 Task: Find connections with filter location Greven with filter topic #Storytellingwith filter profile language French with filter current company Merkle Sokrati with filter school Rajiv Gandhi College of Engineering and Technology with filter industry Oil and Gas with filter service category Life Insurance with filter keywords title Chief Executive Officer
Action: Mouse moved to (496, 68)
Screenshot: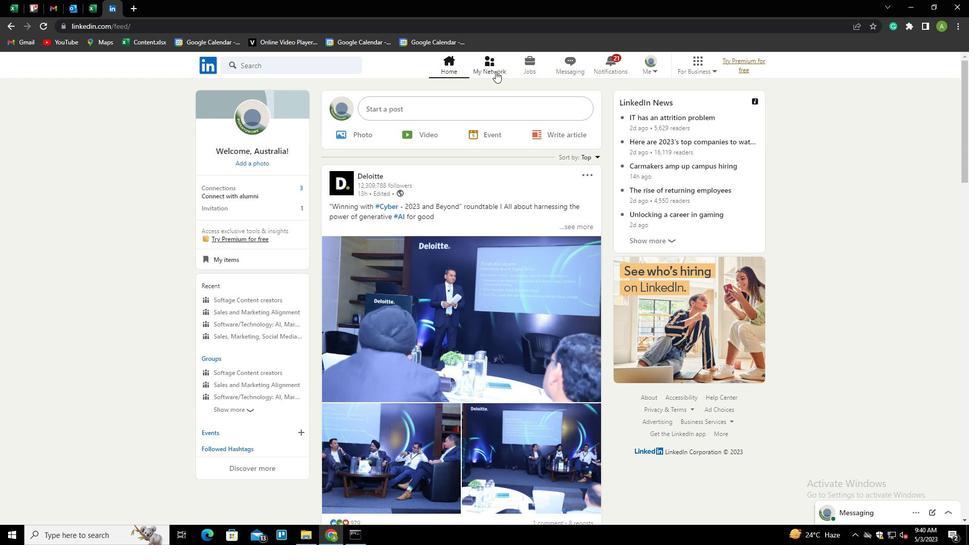 
Action: Mouse pressed left at (496, 68)
Screenshot: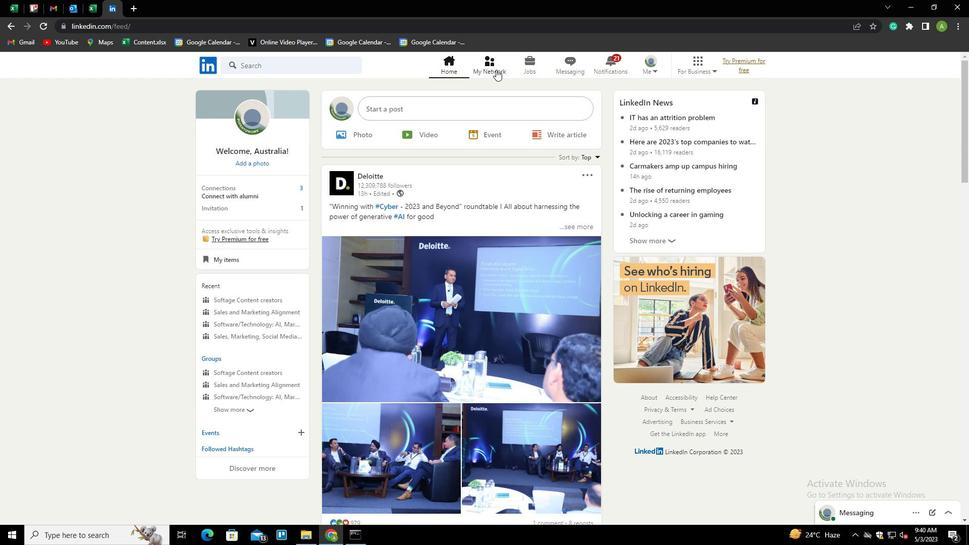 
Action: Mouse moved to (257, 121)
Screenshot: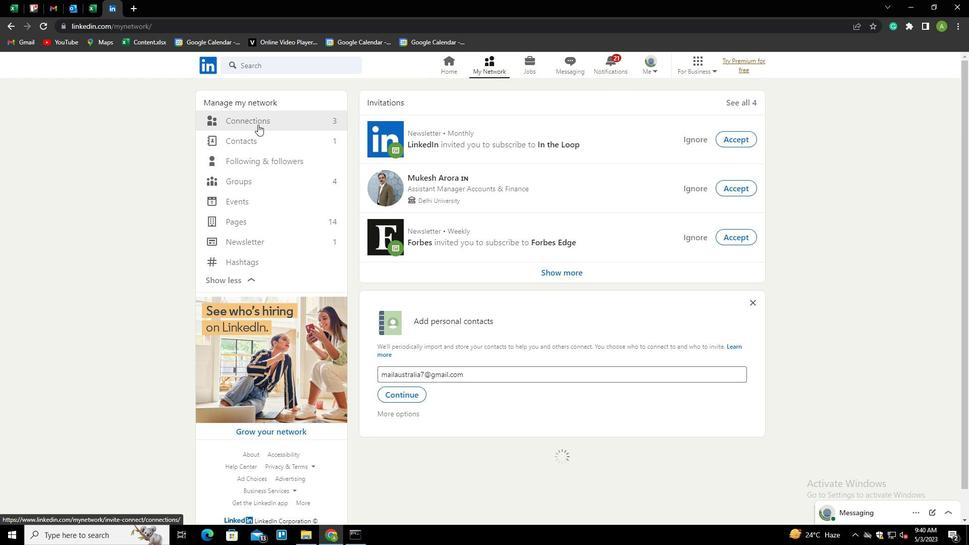 
Action: Mouse pressed left at (257, 121)
Screenshot: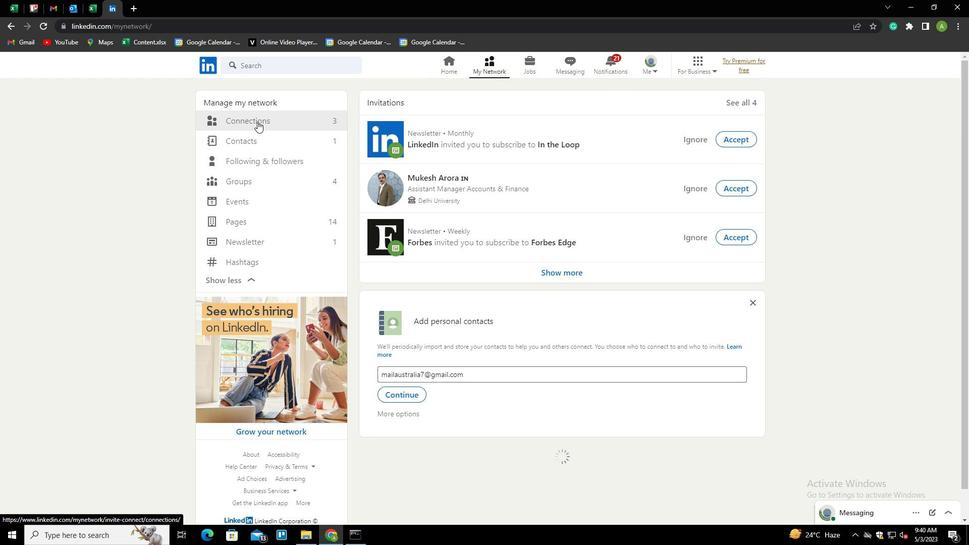 
Action: Mouse moved to (541, 118)
Screenshot: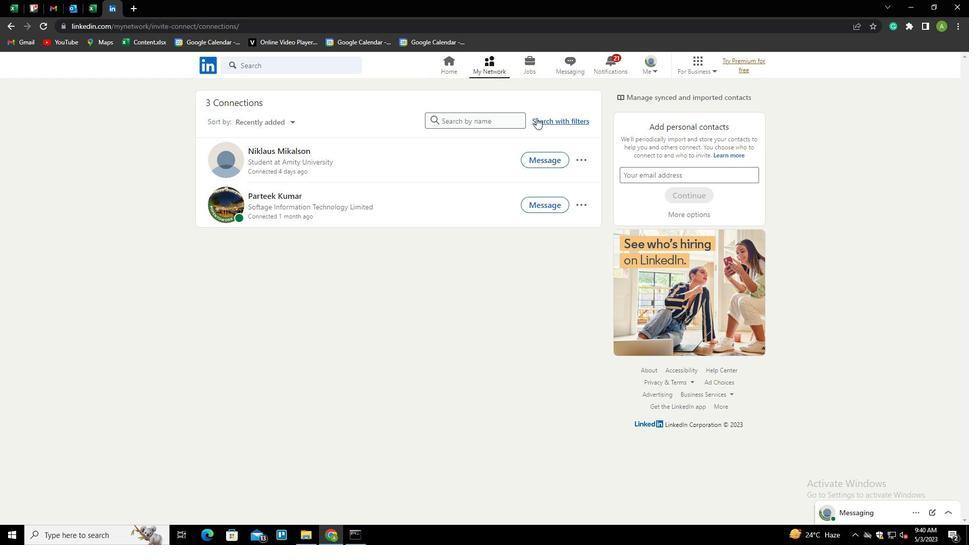 
Action: Mouse pressed left at (541, 118)
Screenshot: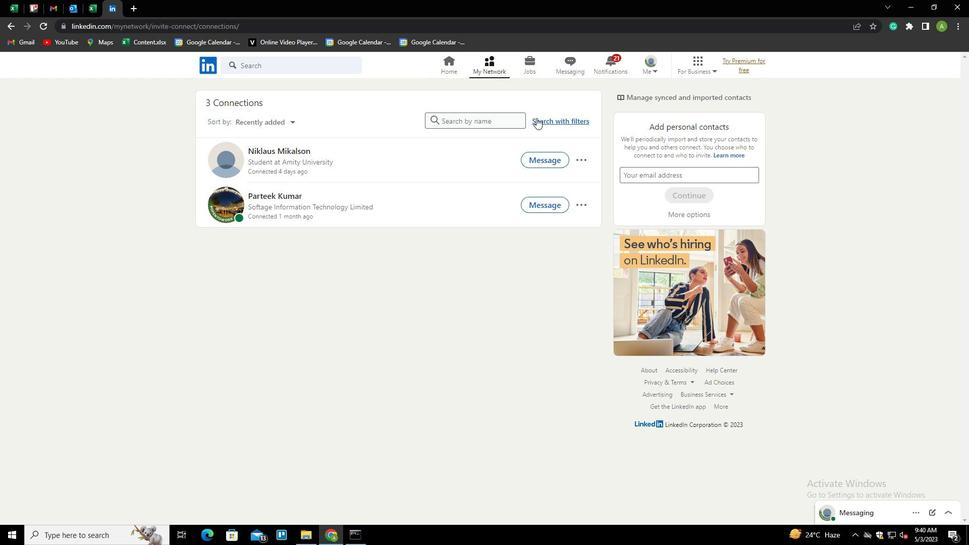 
Action: Mouse moved to (507, 90)
Screenshot: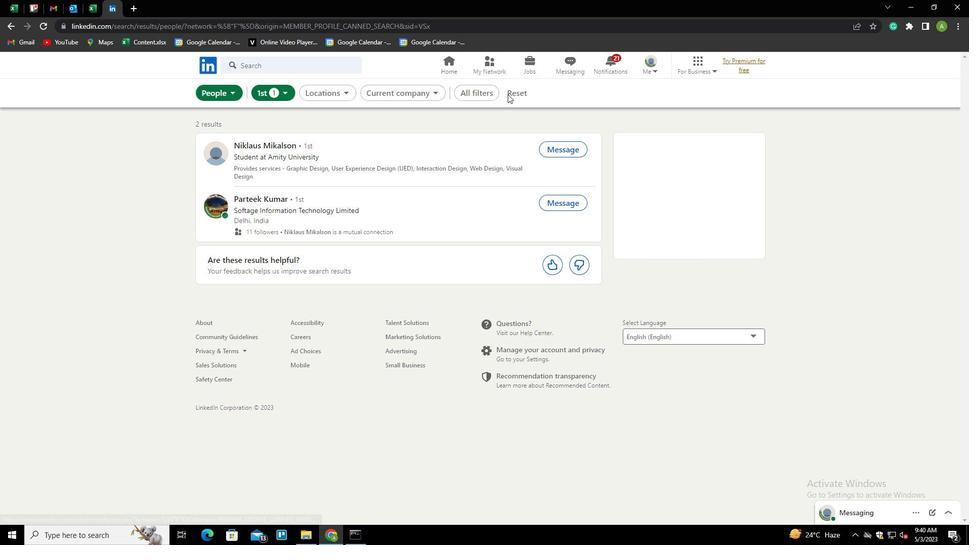 
Action: Mouse pressed left at (507, 90)
Screenshot: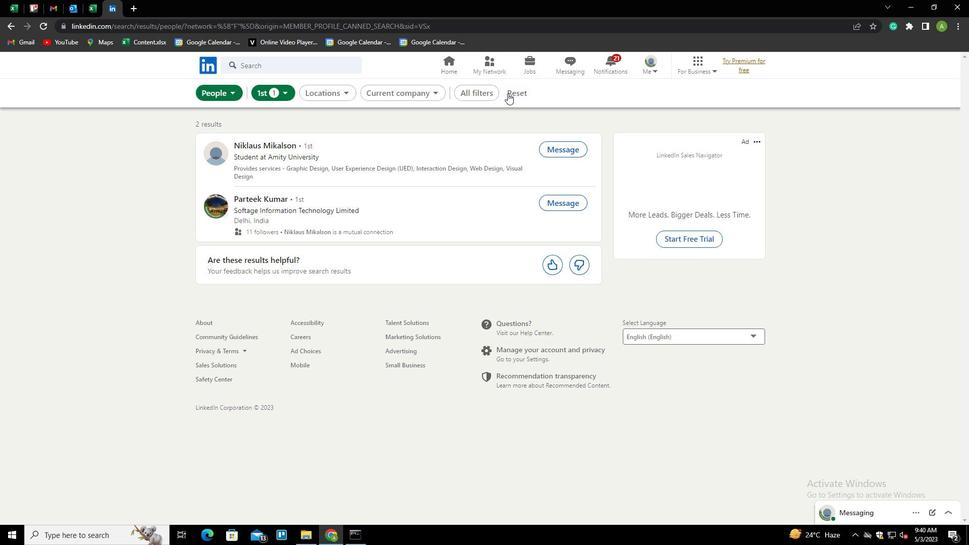 
Action: Mouse moved to (497, 91)
Screenshot: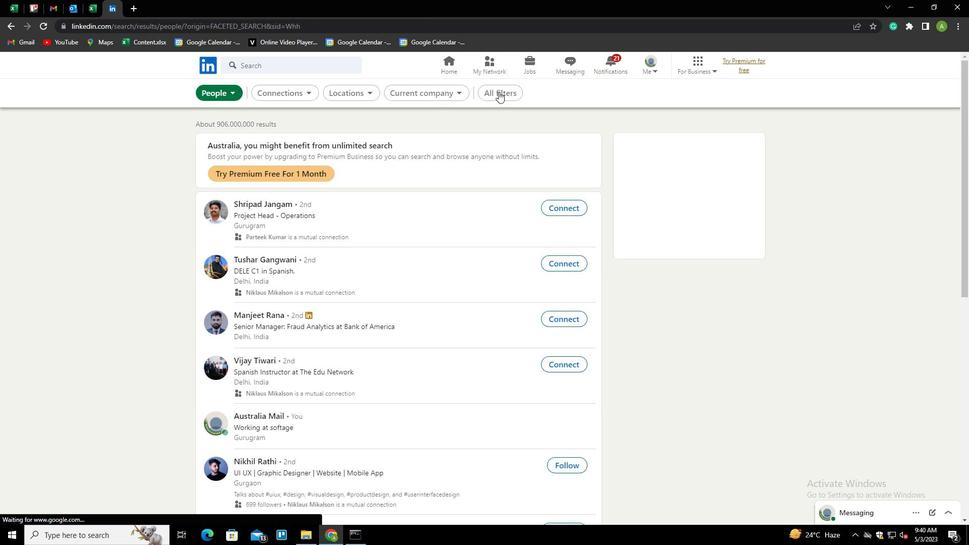 
Action: Mouse pressed left at (497, 91)
Screenshot: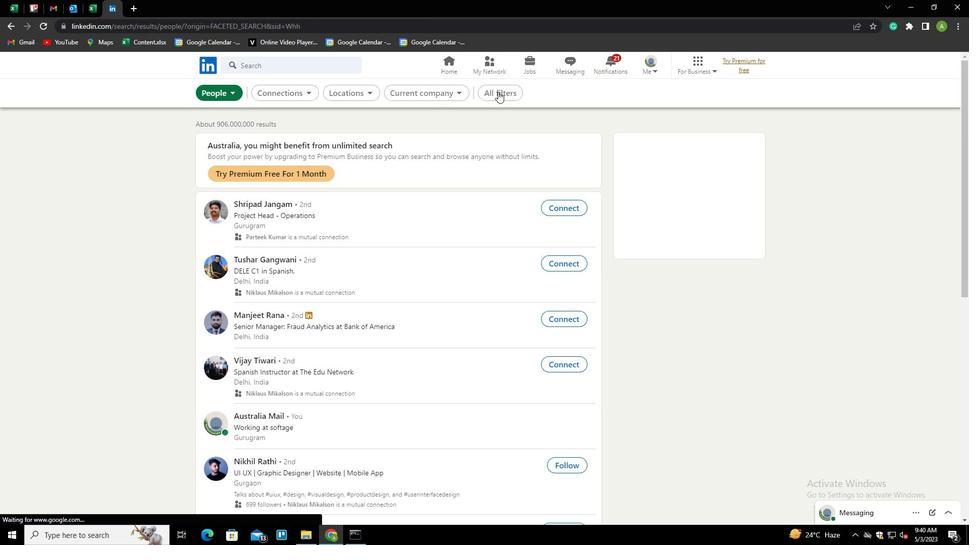 
Action: Mouse moved to (795, 312)
Screenshot: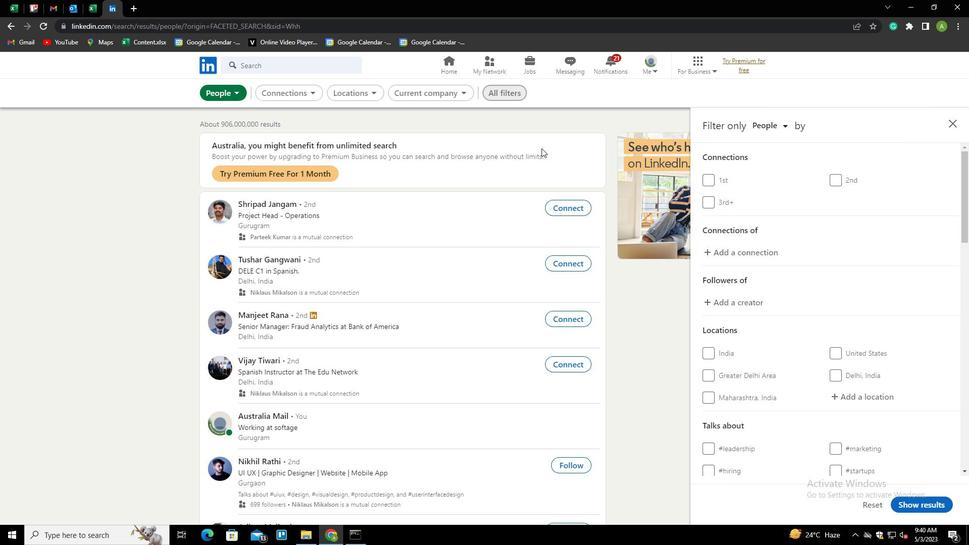
Action: Mouse scrolled (795, 312) with delta (0, 0)
Screenshot: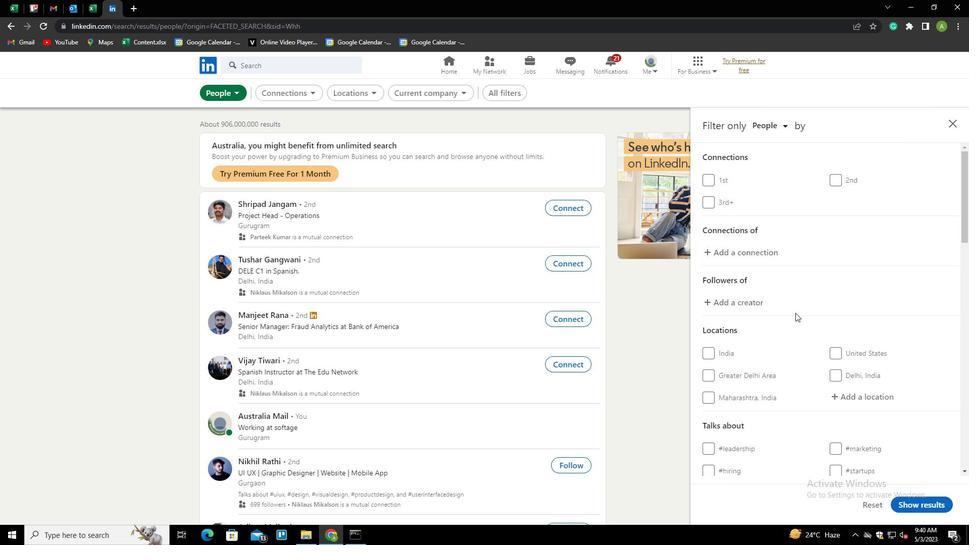 
Action: Mouse scrolled (795, 312) with delta (0, 0)
Screenshot: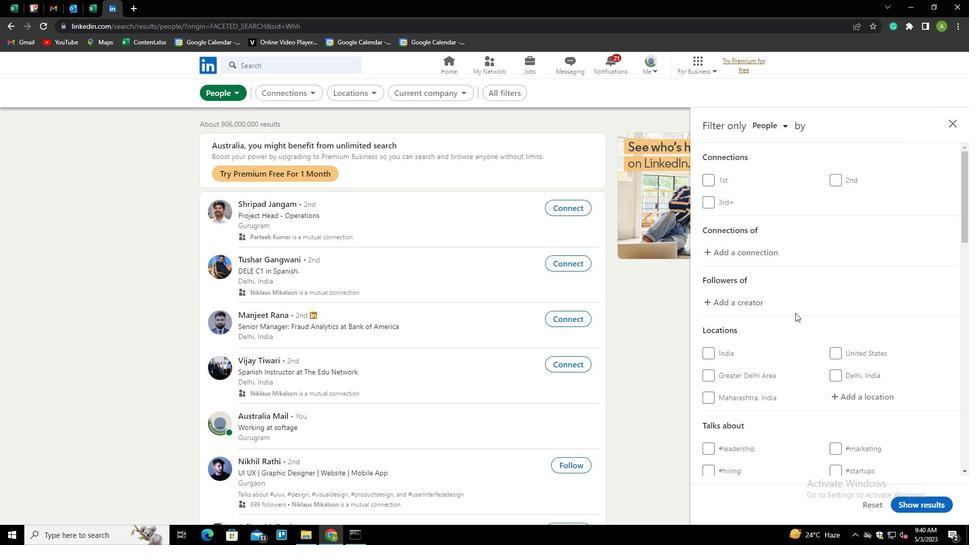 
Action: Mouse moved to (866, 297)
Screenshot: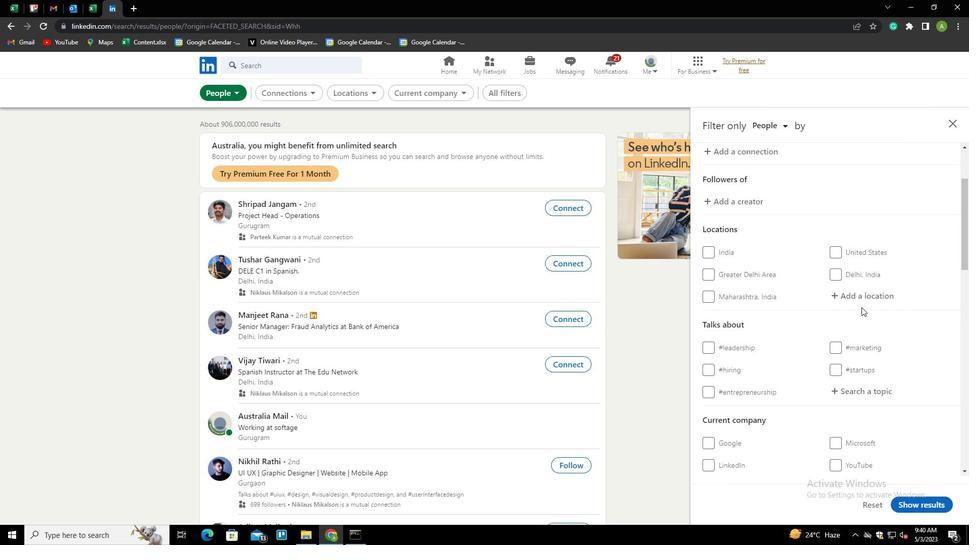 
Action: Mouse pressed left at (866, 297)
Screenshot: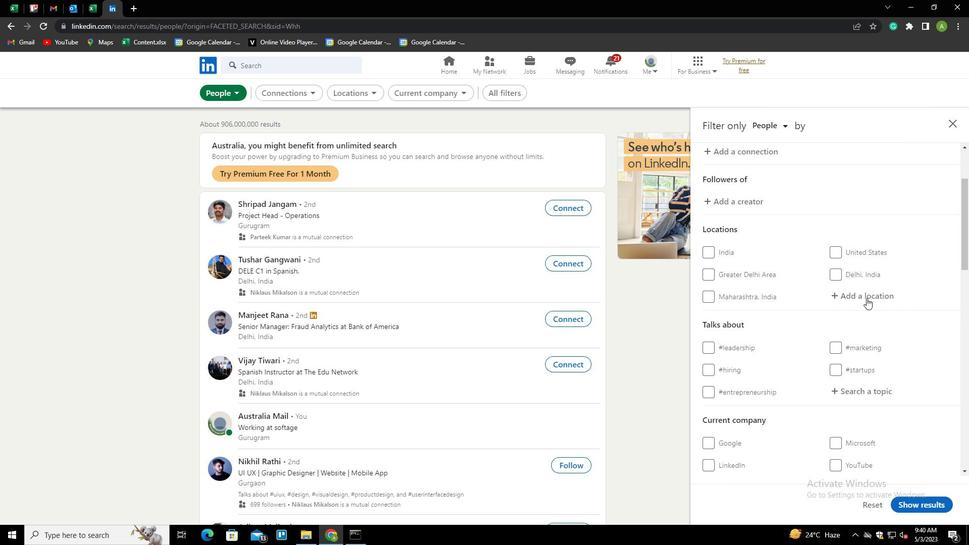 
Action: Key pressed <Key.shift><Key.shift><Key.shift><Key.shift><Key.shift><Key.shift><Key.shift><Key.shift><Key.shift><Key.shift><Key.shift><Key.shift><Key.shift><Key.shift><Key.shift><Key.shift><Key.shift><Key.shift><Key.shift><Key.shift><Key.shift>GREVEN<Key.down><Key.enter>
Screenshot: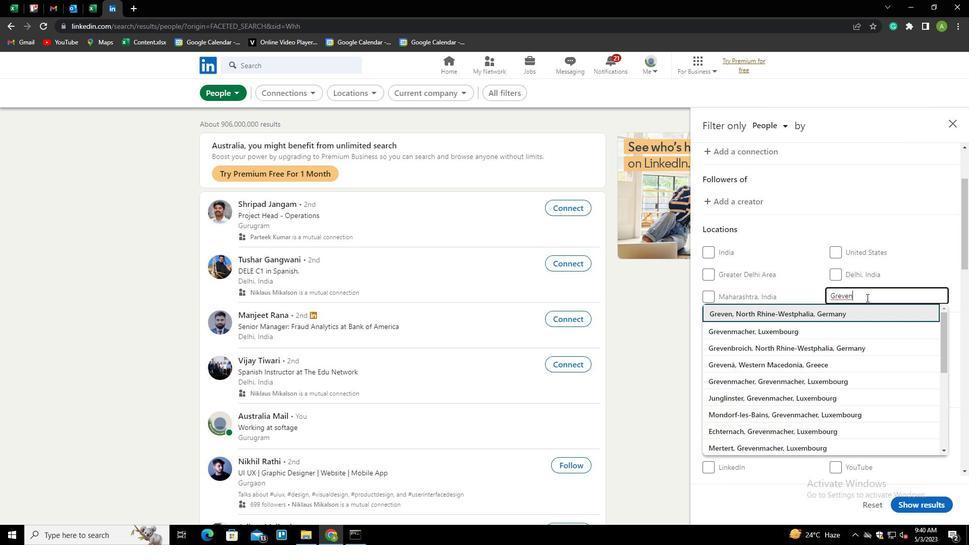 
Action: Mouse scrolled (866, 297) with delta (0, 0)
Screenshot: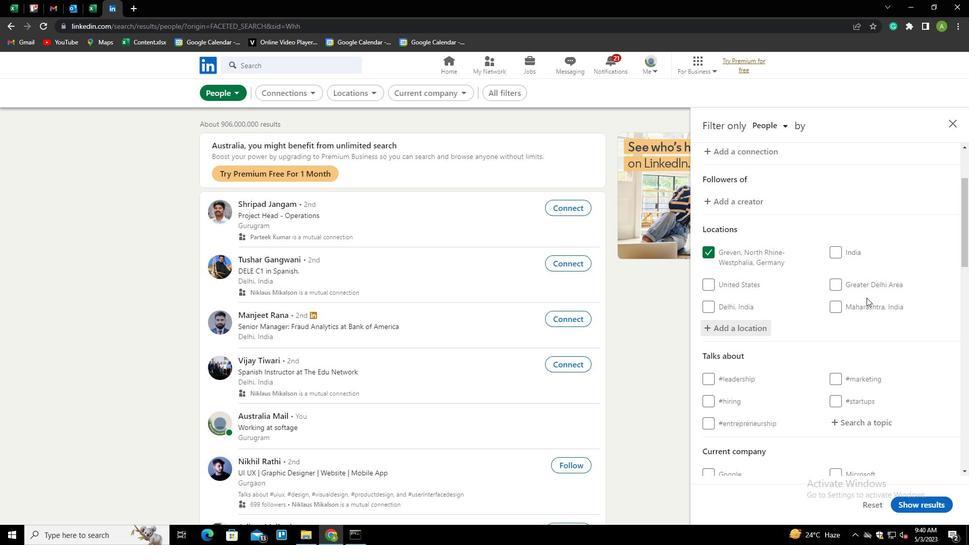 
Action: Mouse scrolled (866, 297) with delta (0, 0)
Screenshot: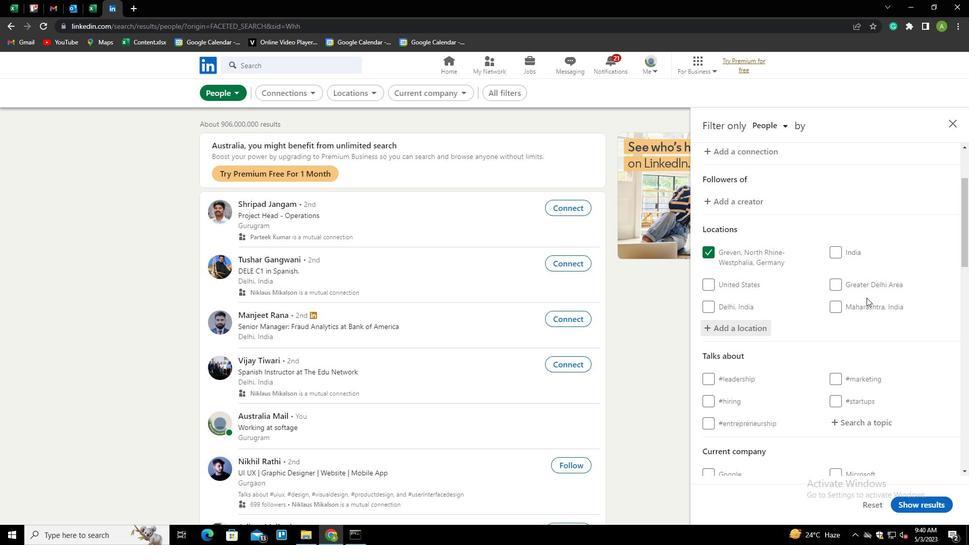 
Action: Mouse scrolled (866, 297) with delta (0, 0)
Screenshot: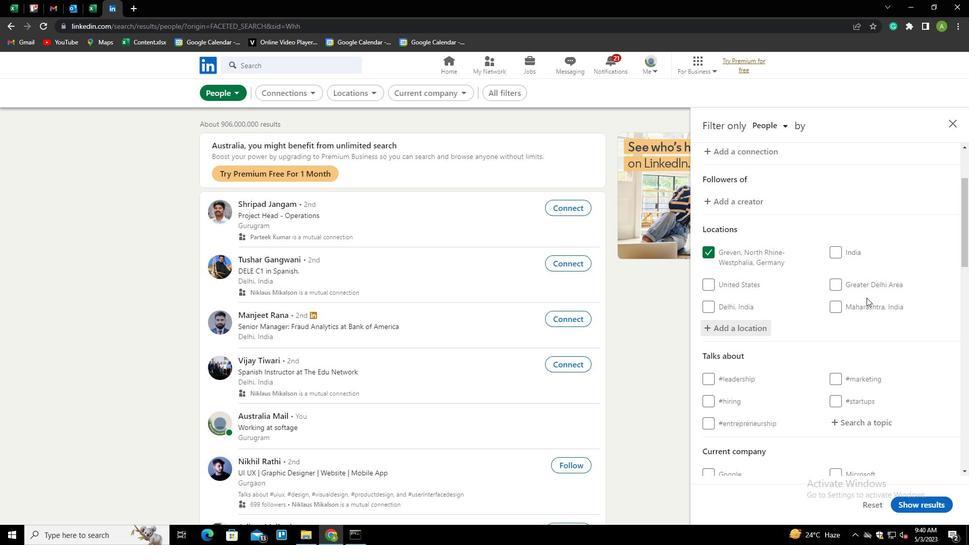 
Action: Mouse moved to (858, 269)
Screenshot: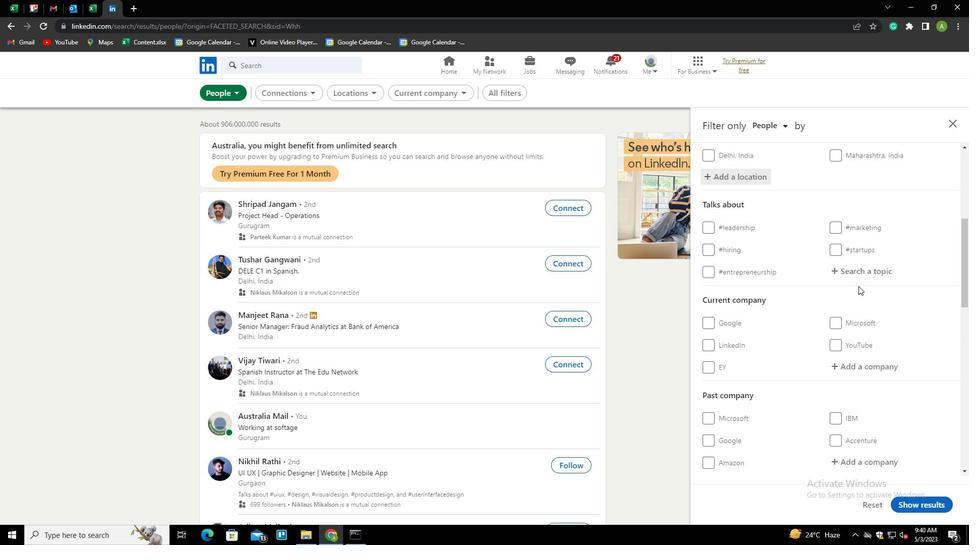 
Action: Mouse pressed left at (858, 269)
Screenshot: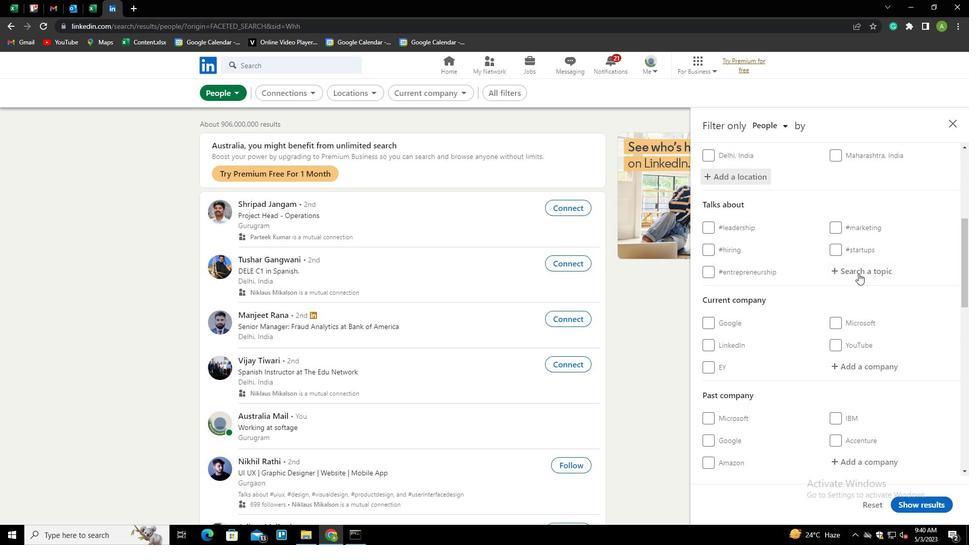 
Action: Mouse moved to (855, 269)
Screenshot: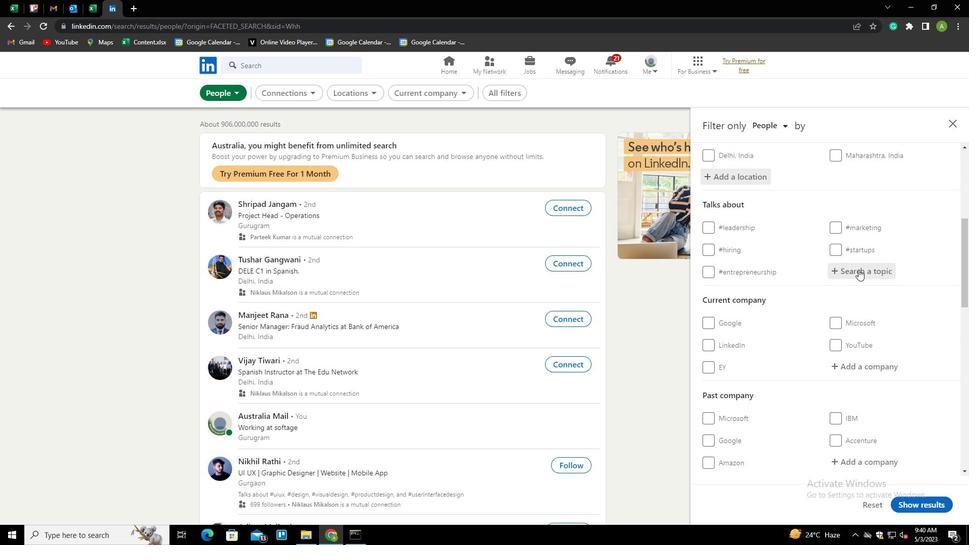 
Action: Key pressed STORYTELLING<Key.down><Key.enter>
Screenshot: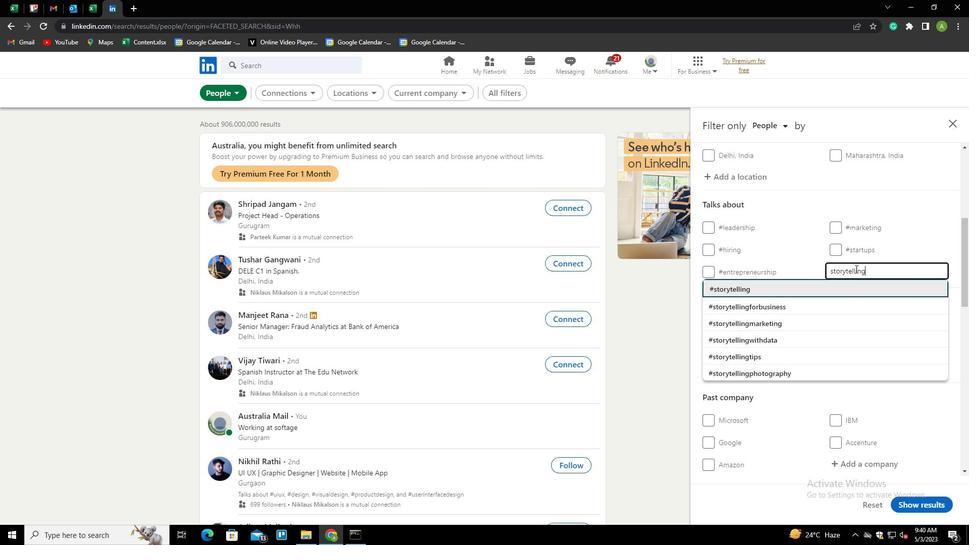 
Action: Mouse scrolled (855, 268) with delta (0, 0)
Screenshot: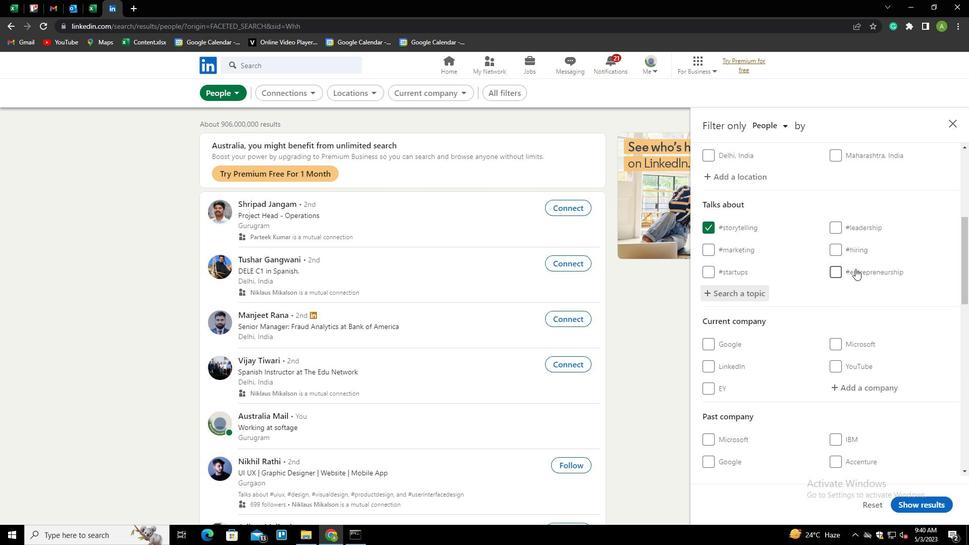 
Action: Mouse scrolled (855, 268) with delta (0, 0)
Screenshot: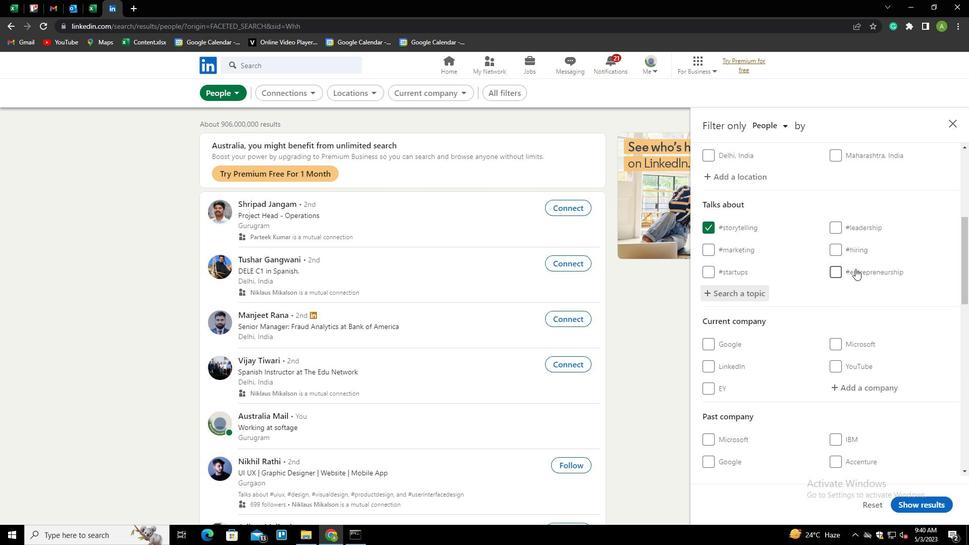 
Action: Mouse scrolled (855, 268) with delta (0, 0)
Screenshot: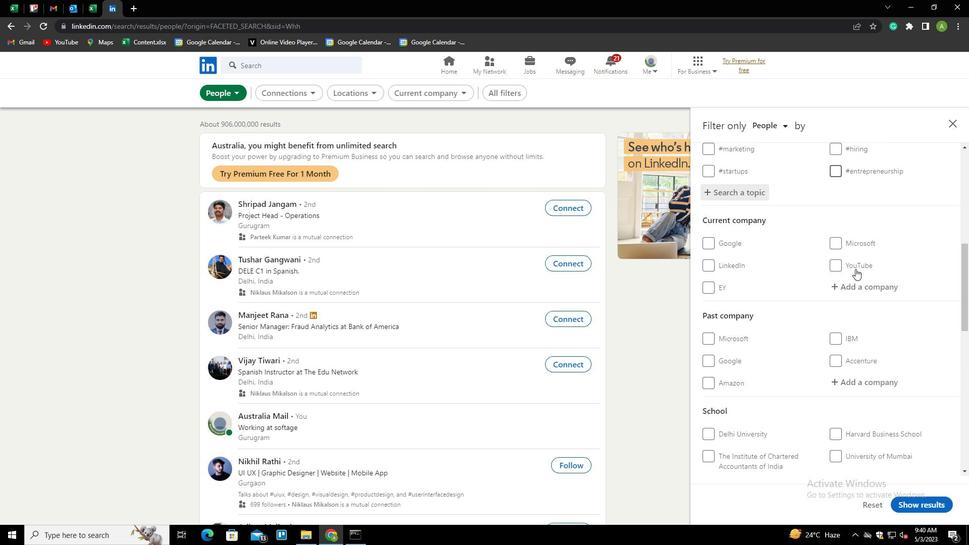 
Action: Mouse moved to (857, 264)
Screenshot: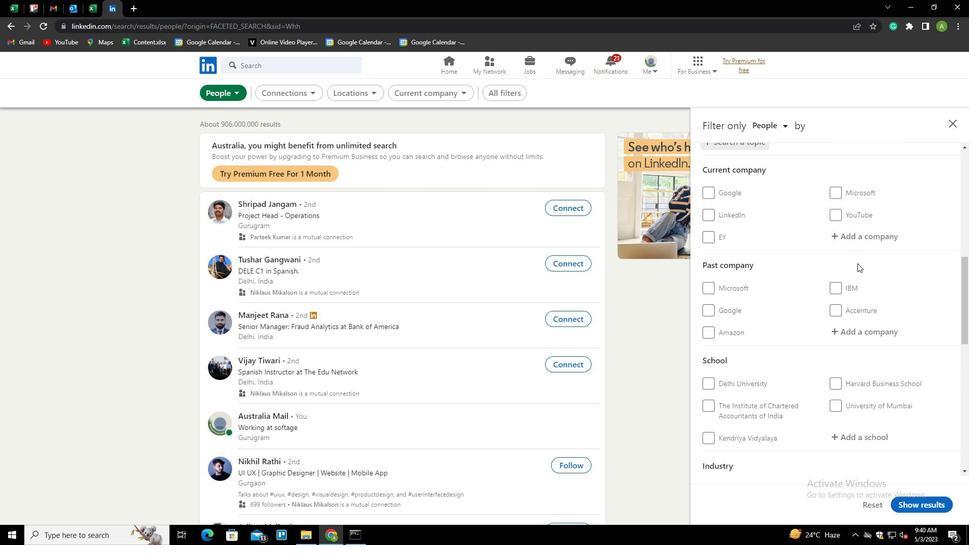 
Action: Mouse scrolled (857, 263) with delta (0, 0)
Screenshot: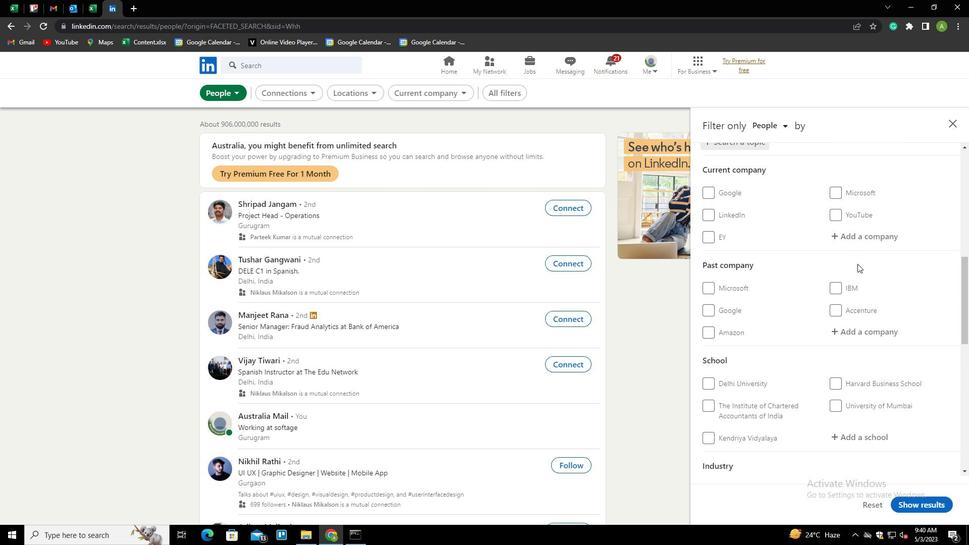 
Action: Mouse scrolled (857, 263) with delta (0, 0)
Screenshot: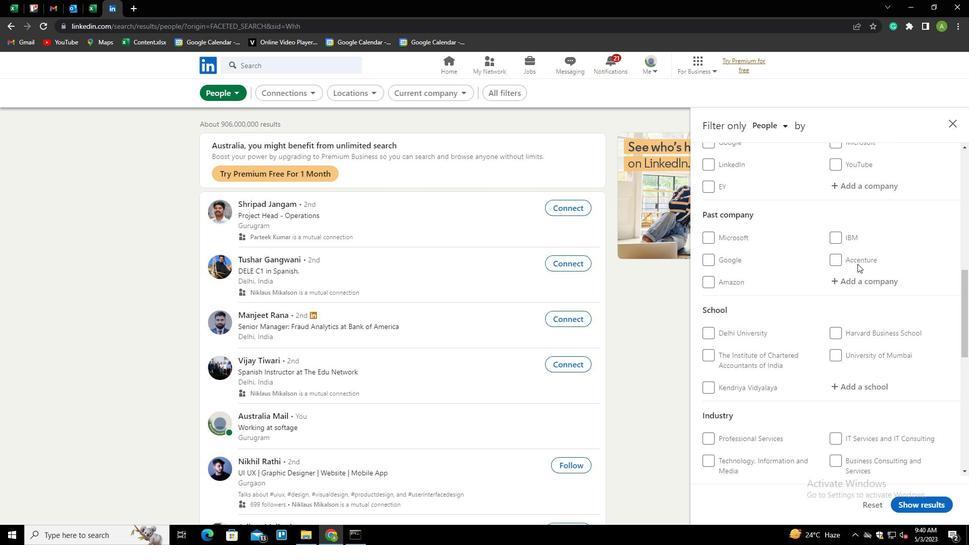 
Action: Mouse scrolled (857, 263) with delta (0, 0)
Screenshot: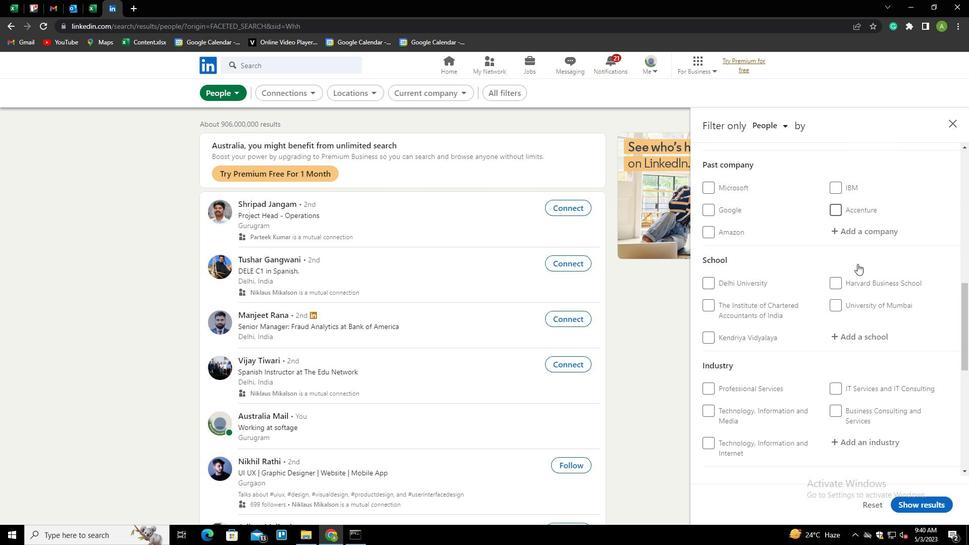 
Action: Mouse scrolled (857, 263) with delta (0, 0)
Screenshot: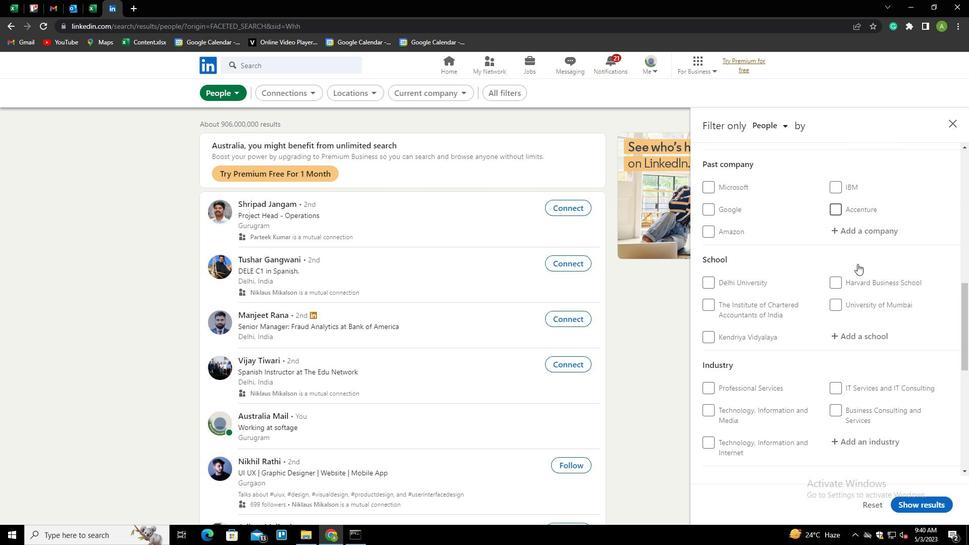 
Action: Mouse scrolled (857, 263) with delta (0, 0)
Screenshot: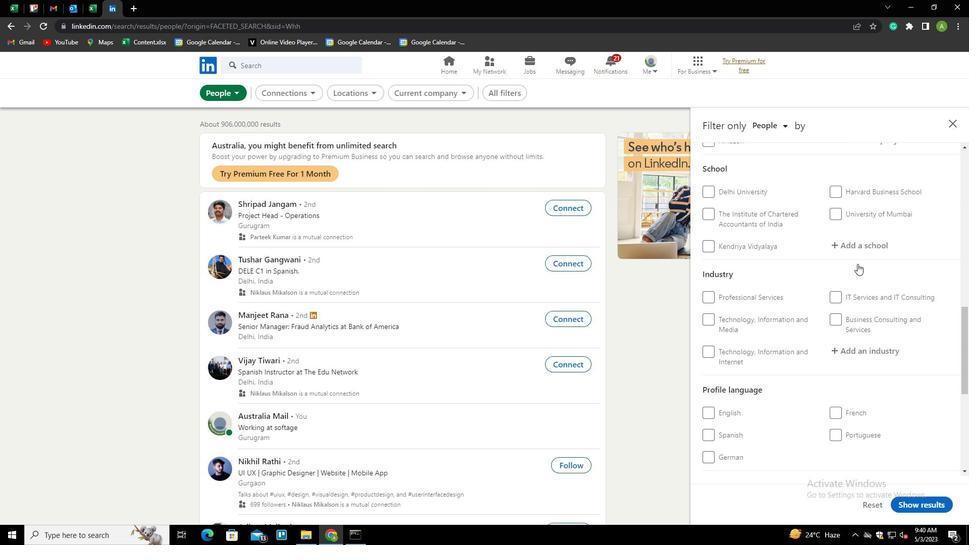 
Action: Mouse scrolled (857, 263) with delta (0, 0)
Screenshot: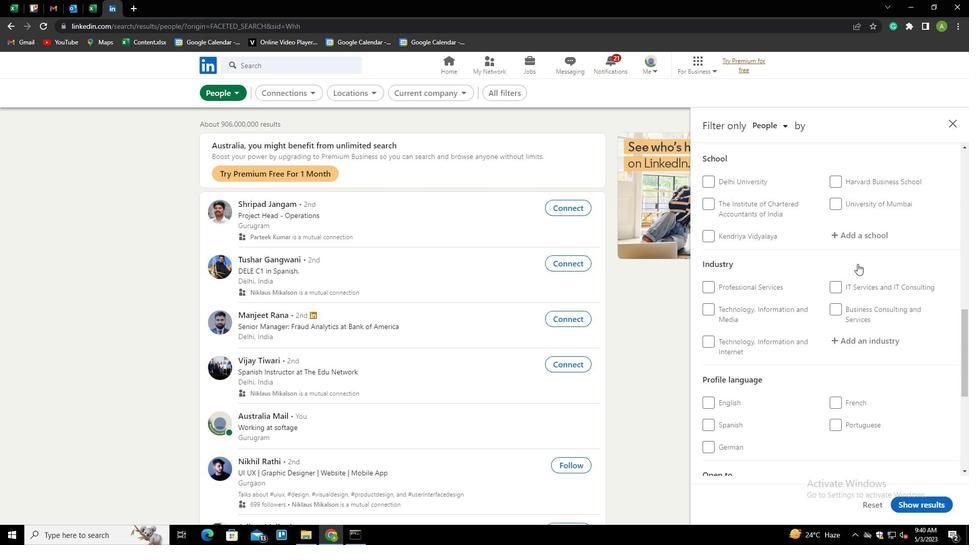 
Action: Mouse moved to (842, 299)
Screenshot: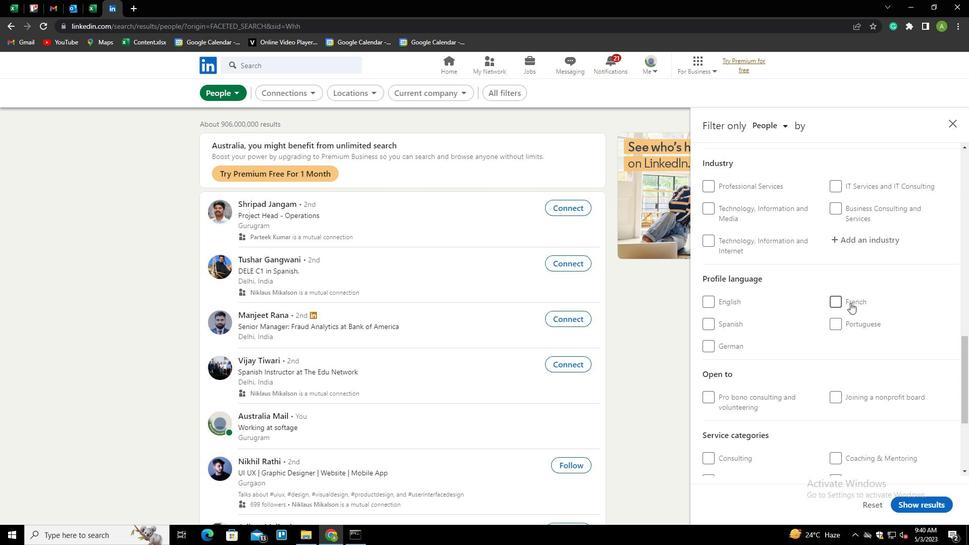 
Action: Mouse pressed left at (842, 299)
Screenshot: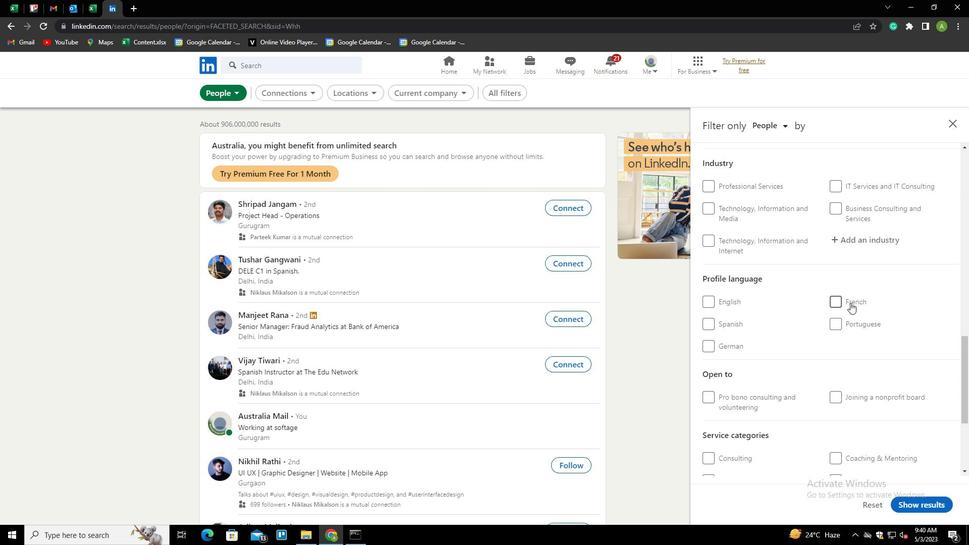 
Action: Mouse moved to (879, 287)
Screenshot: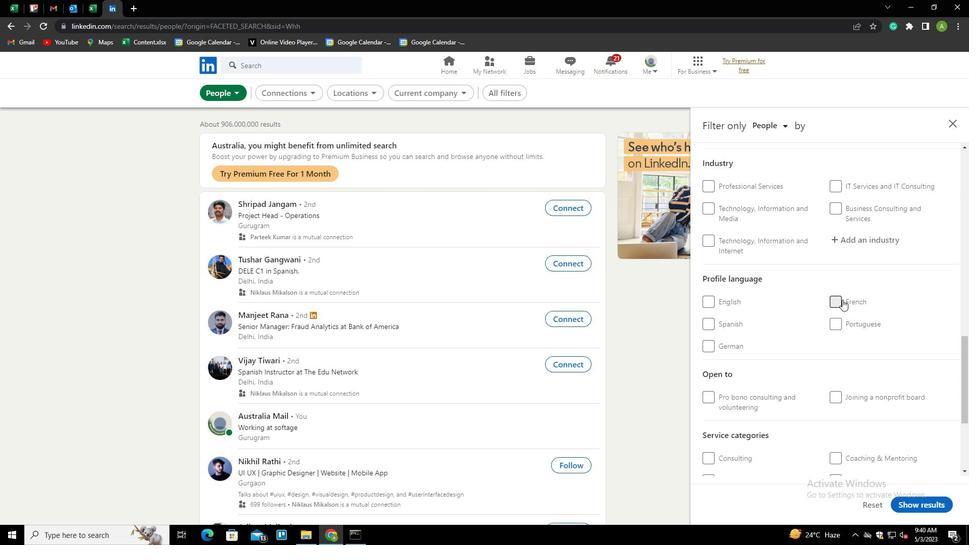 
Action: Mouse scrolled (879, 288) with delta (0, 0)
Screenshot: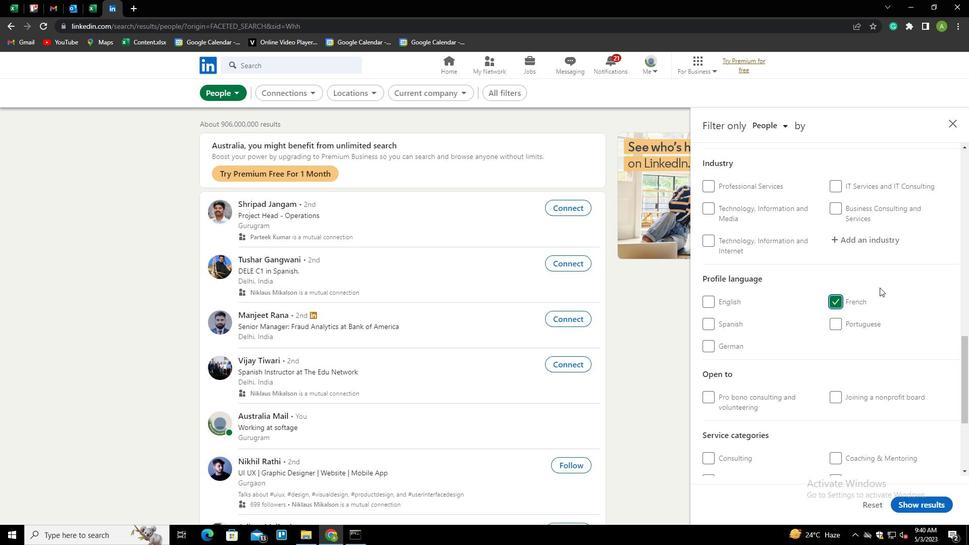 
Action: Mouse scrolled (879, 288) with delta (0, 0)
Screenshot: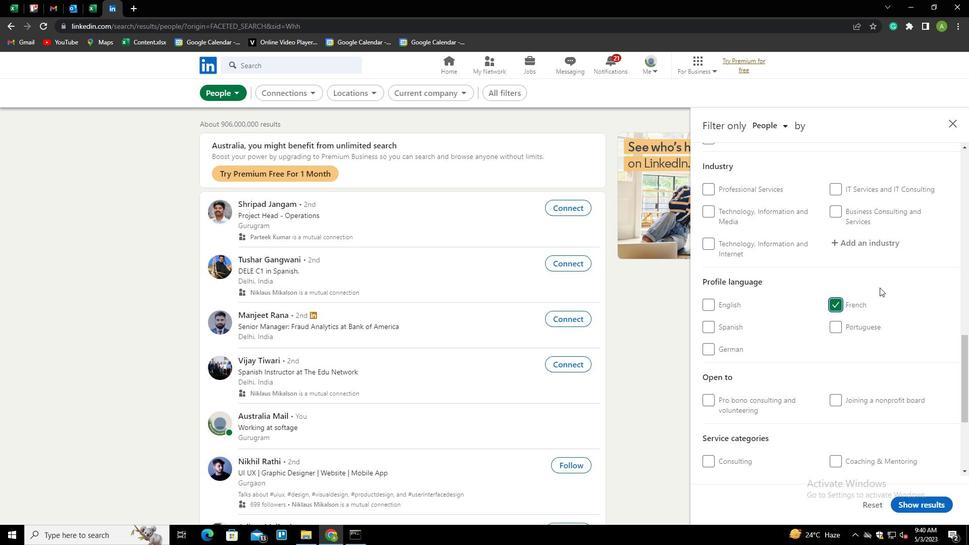 
Action: Mouse scrolled (879, 288) with delta (0, 0)
Screenshot: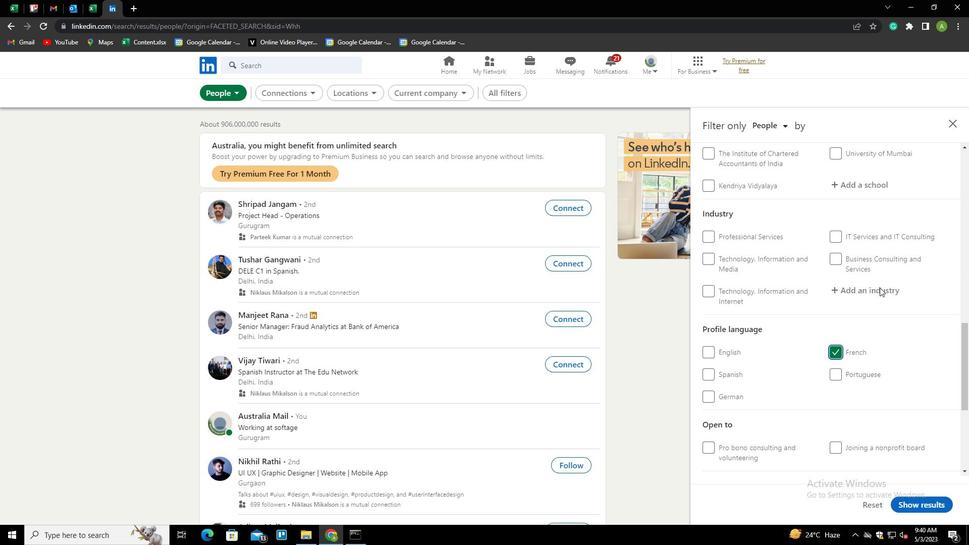 
Action: Mouse scrolled (879, 288) with delta (0, 0)
Screenshot: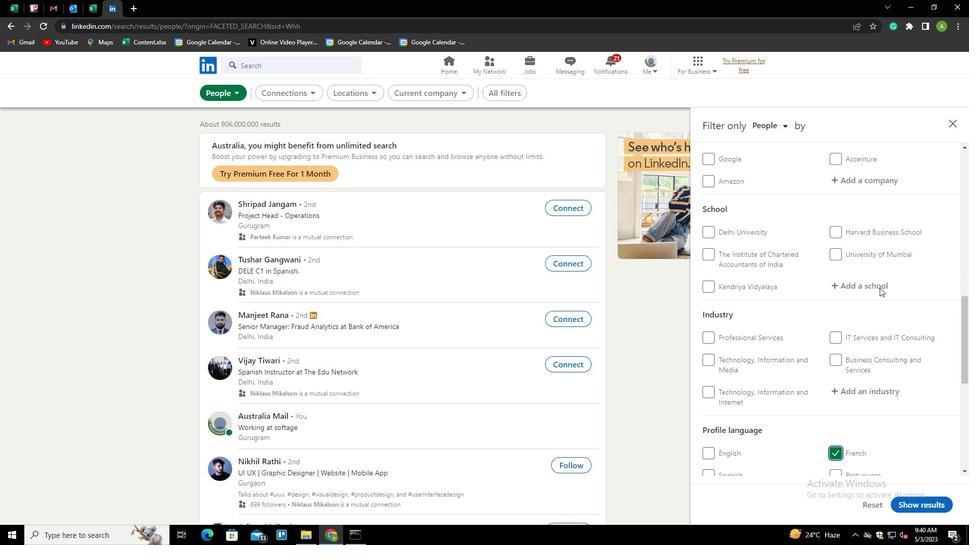 
Action: Mouse scrolled (879, 288) with delta (0, 0)
Screenshot: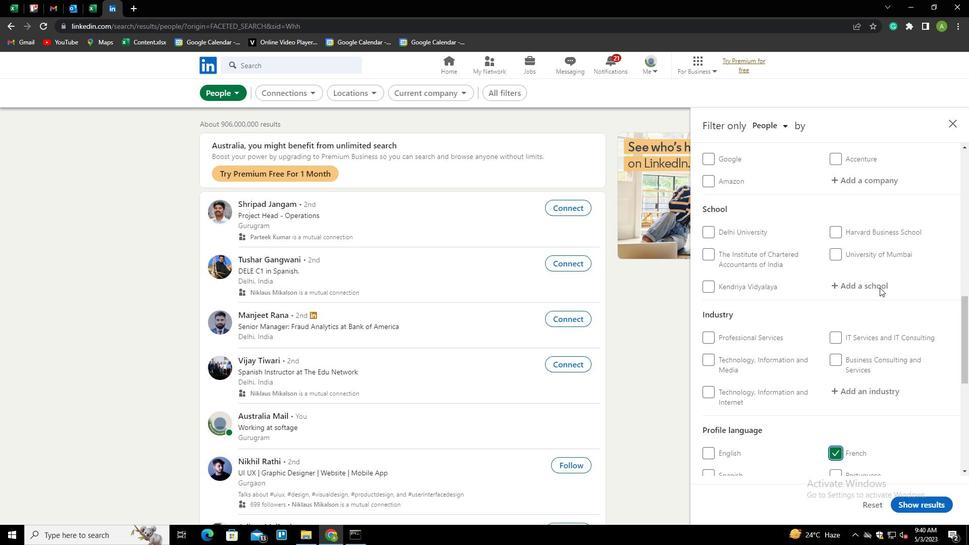 
Action: Mouse scrolled (879, 288) with delta (0, 0)
Screenshot: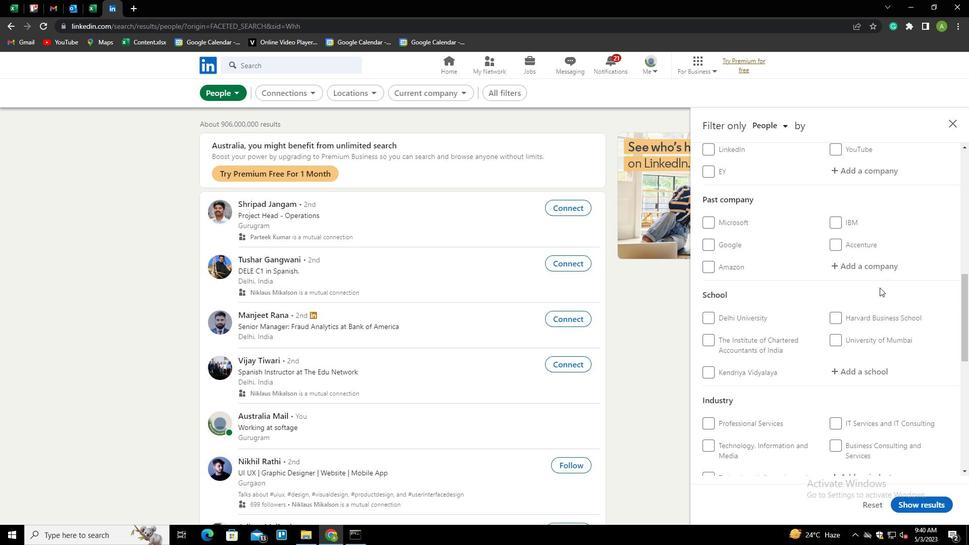 
Action: Mouse moved to (850, 237)
Screenshot: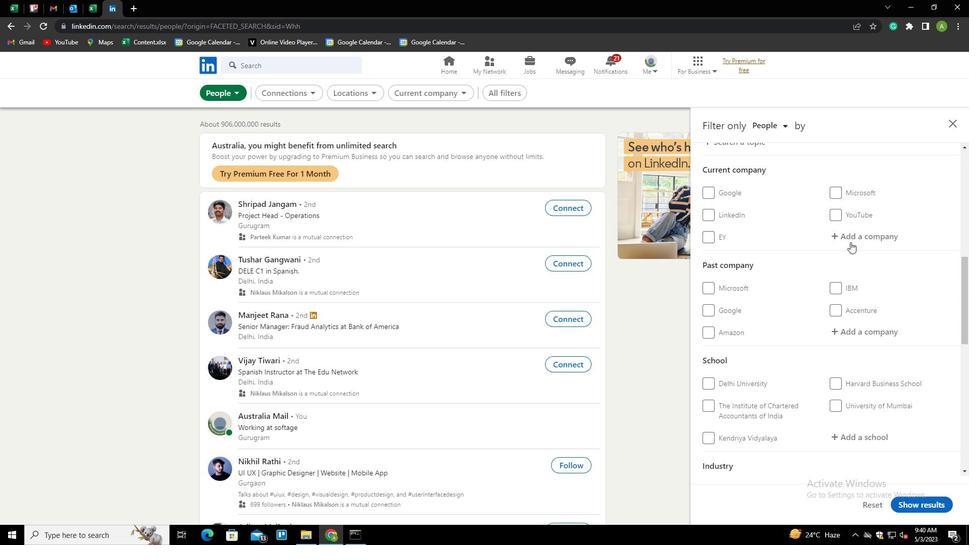 
Action: Mouse pressed left at (850, 237)
Screenshot: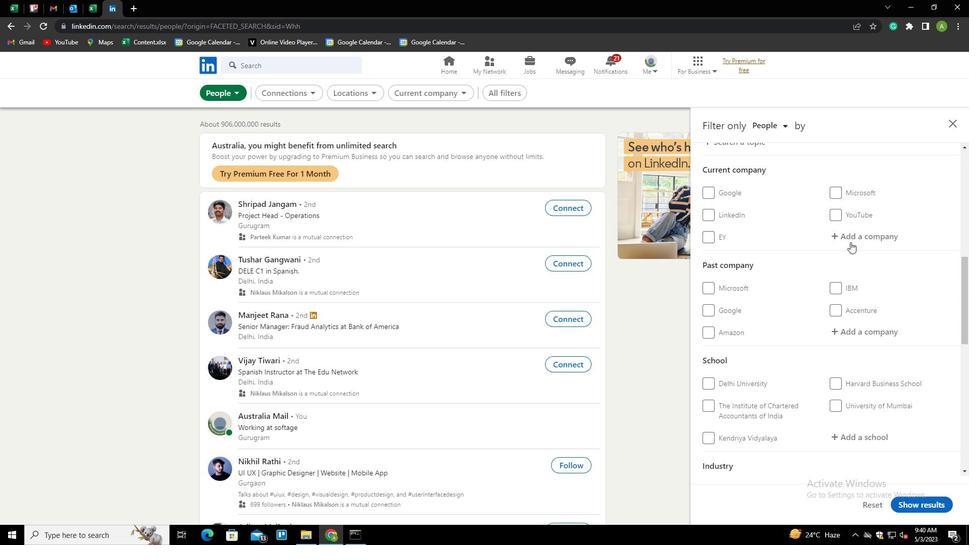 
Action: Key pressed <Key.shift>MERL<Key.backspace>KLE<Key.space><Key.shift>SORKA<Key.backspace><Key.backspace><Key.backspace><Key.backspace>OKRAT<Key.down><Key.enter>
Screenshot: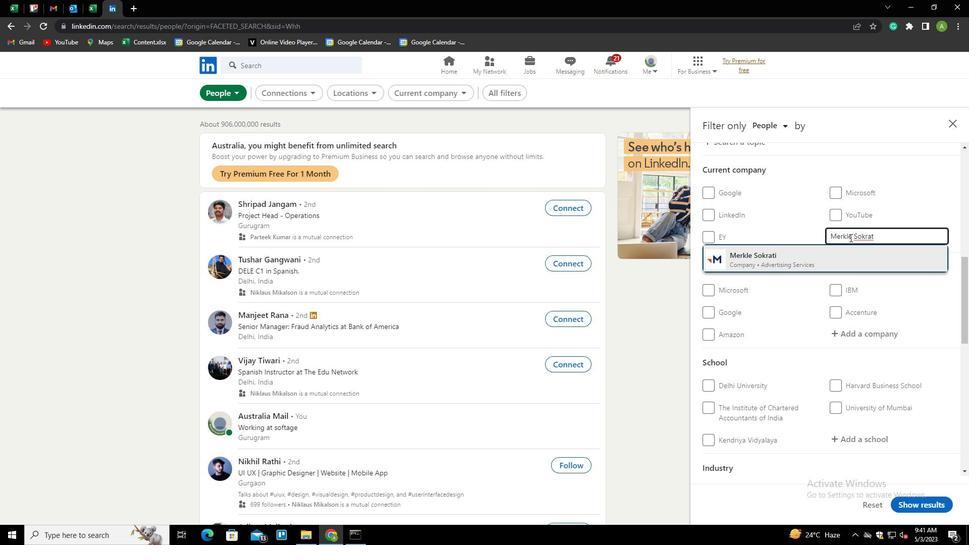 
Action: Mouse scrolled (850, 237) with delta (0, 0)
Screenshot: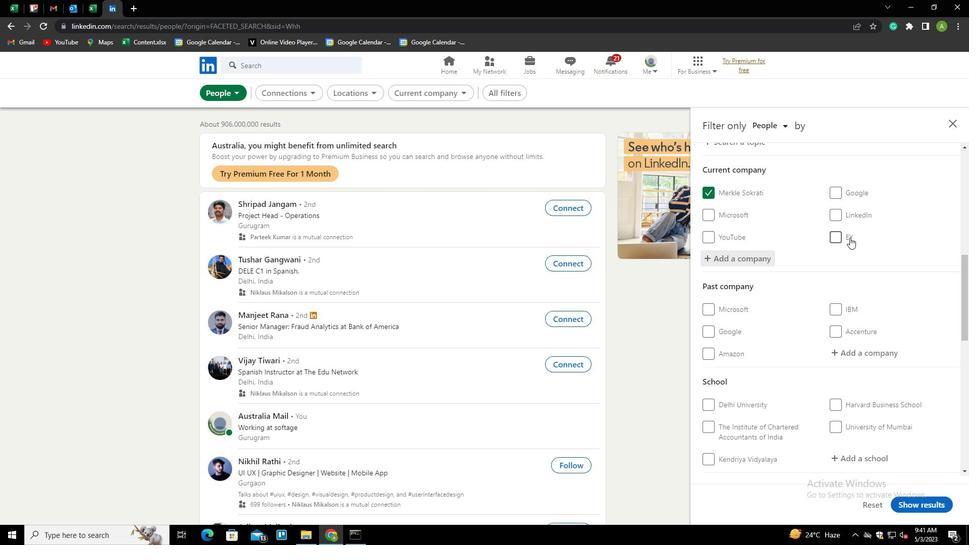 
Action: Mouse scrolled (850, 237) with delta (0, 0)
Screenshot: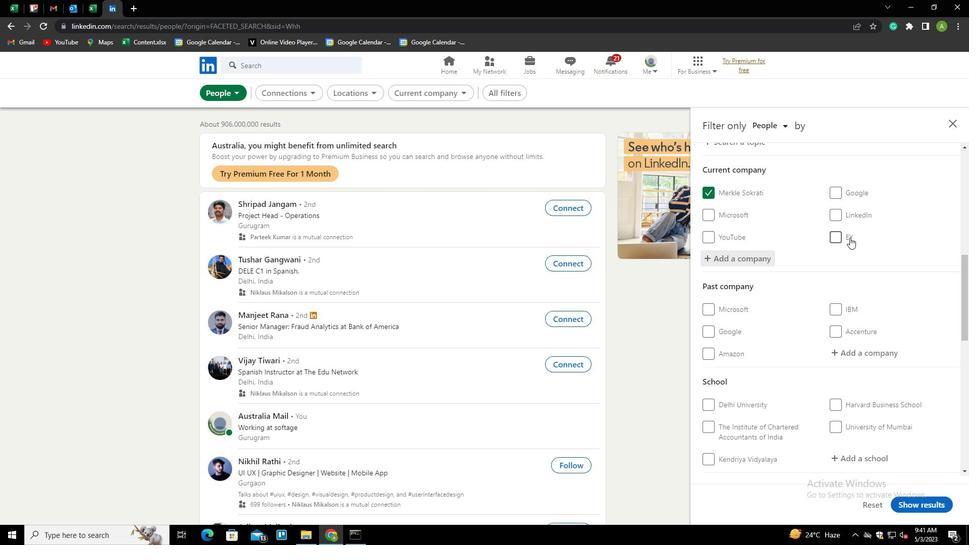 
Action: Mouse scrolled (850, 237) with delta (0, 0)
Screenshot: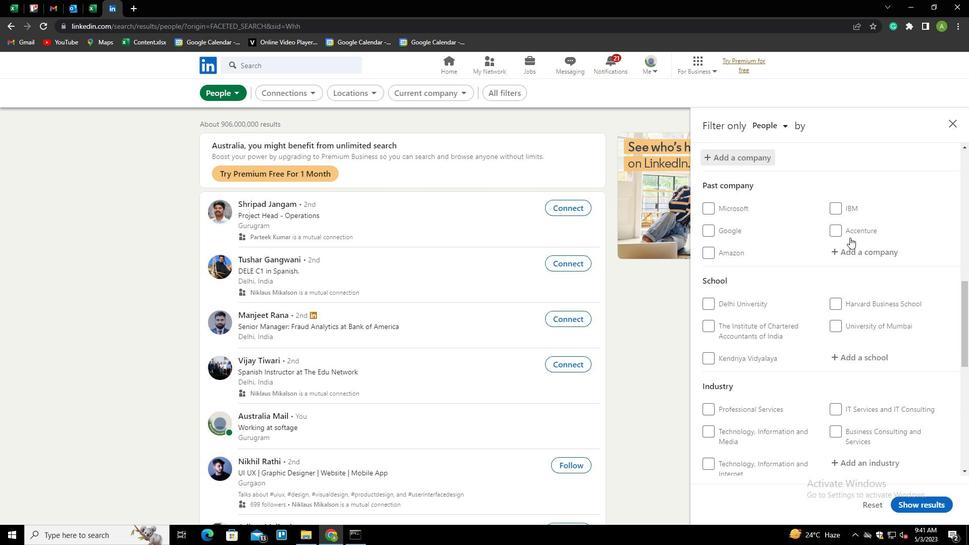 
Action: Mouse moved to (862, 304)
Screenshot: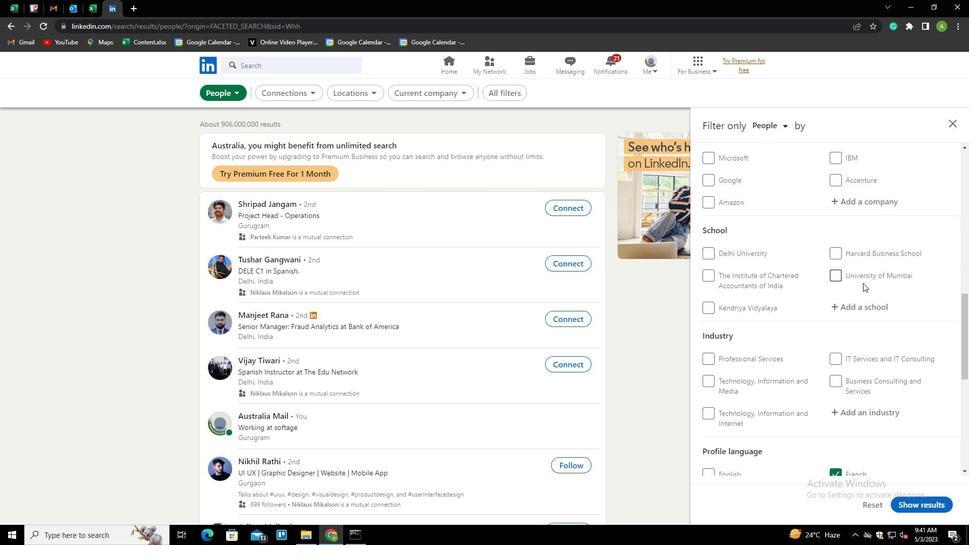 
Action: Mouse pressed left at (862, 304)
Screenshot: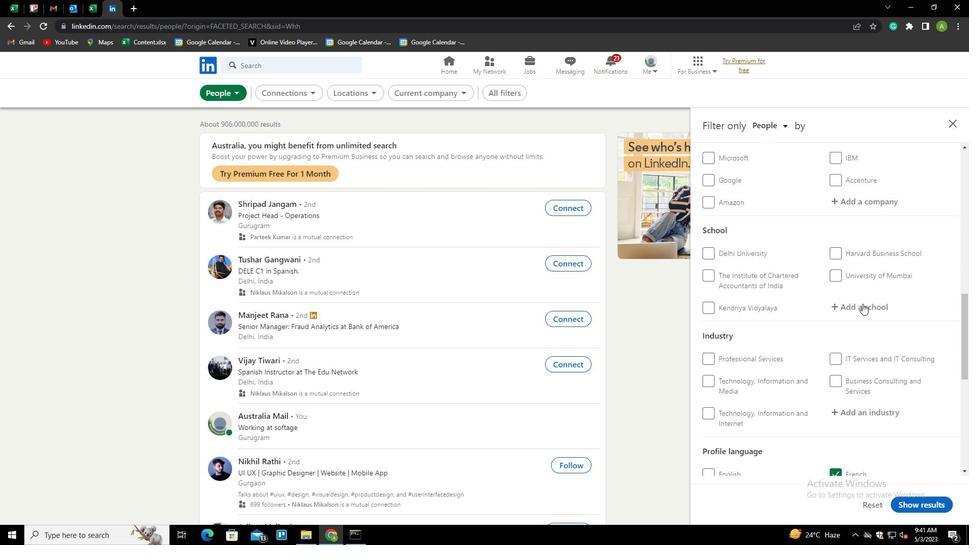 
Action: Key pressed <Key.shift>
Screenshot: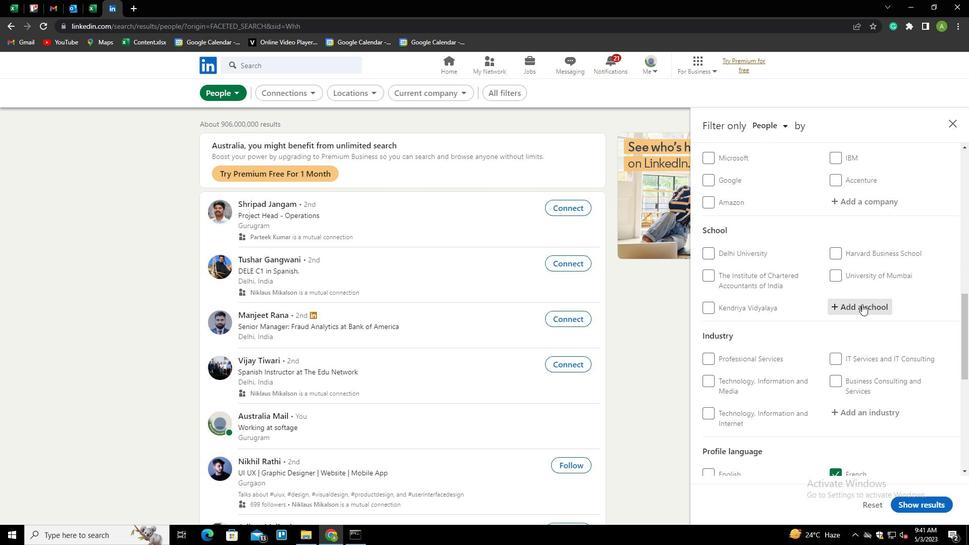 
Action: Mouse moved to (861, 304)
Screenshot: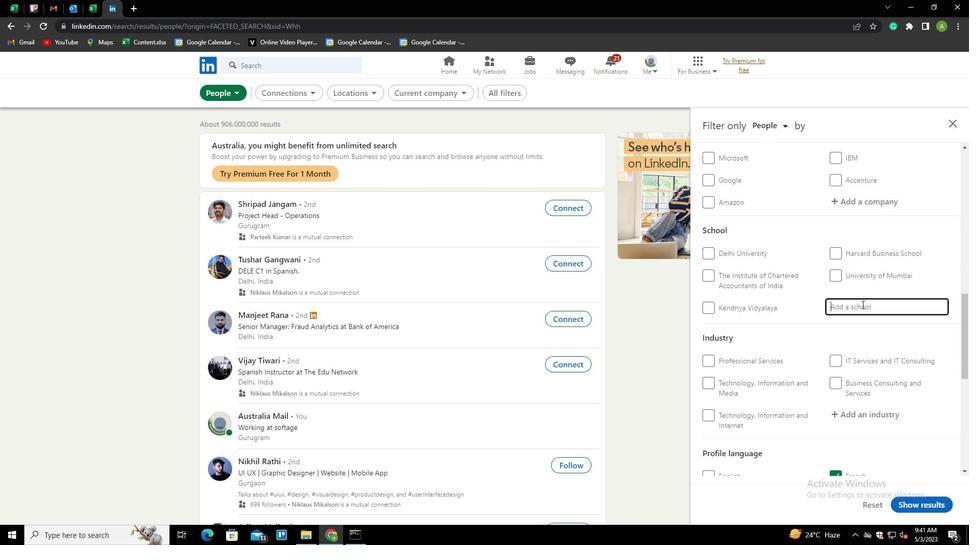 
Action: Key pressed RAG<Key.backspace>JIV<Key.space><Key.shift>GANDHI<Key.down><Key.down><Key.down><Key.down><Key.space><Key.shift>COLLEGE<Key.space>OF<Key.space><Key.shift>ENGINEERING<Key.space>AND<Key.space><Key.shift>TECHNOLOGY<Key.down><Key.enter>
Screenshot: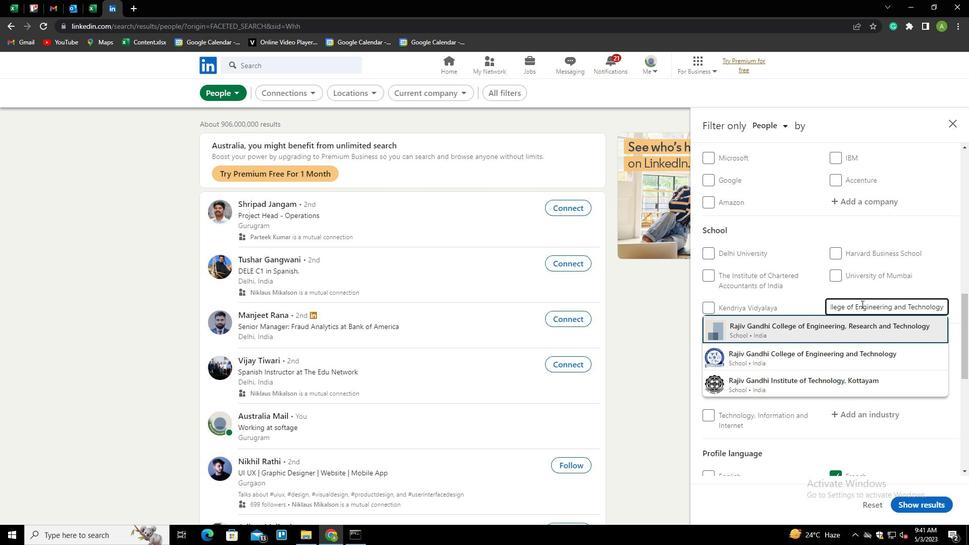 
Action: Mouse scrolled (861, 303) with delta (0, 0)
Screenshot: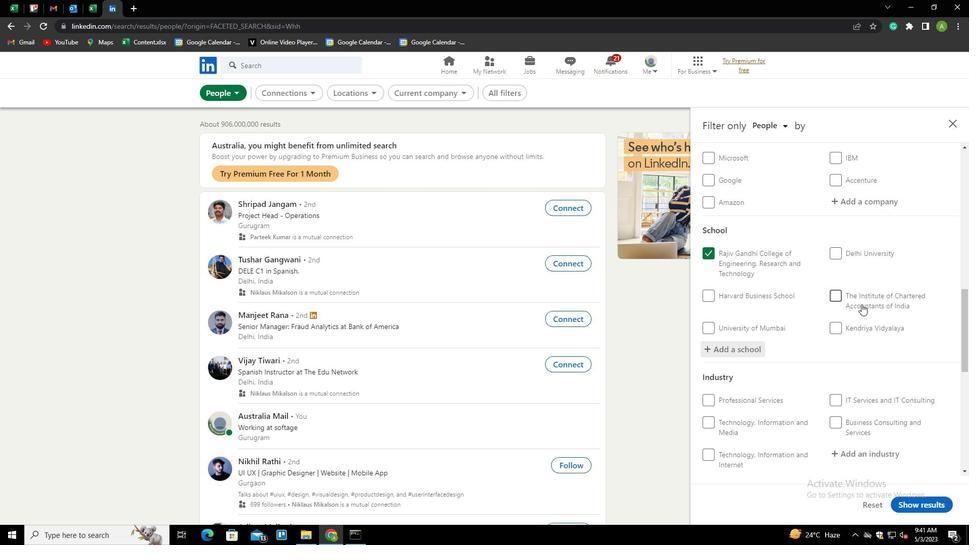 
Action: Mouse scrolled (861, 303) with delta (0, 0)
Screenshot: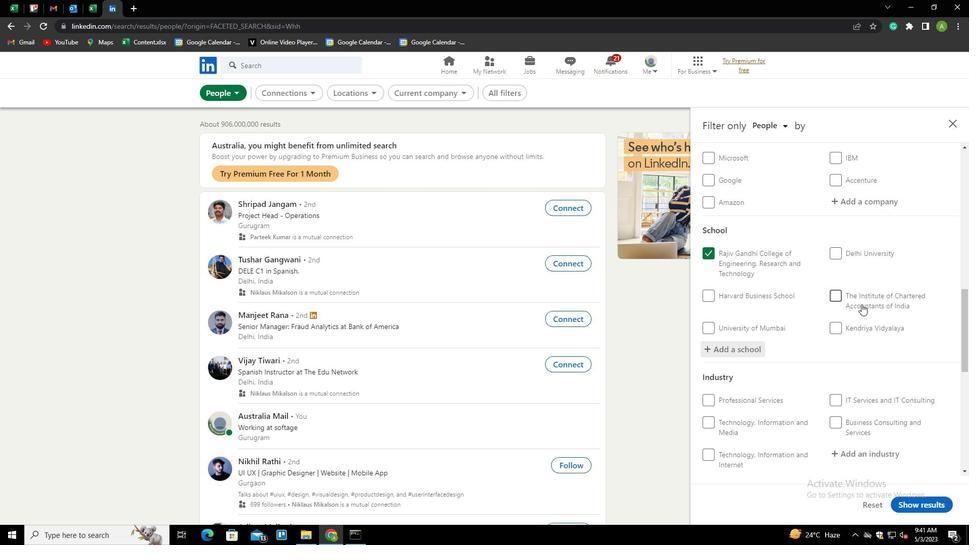 
Action: Mouse scrolled (861, 303) with delta (0, 0)
Screenshot: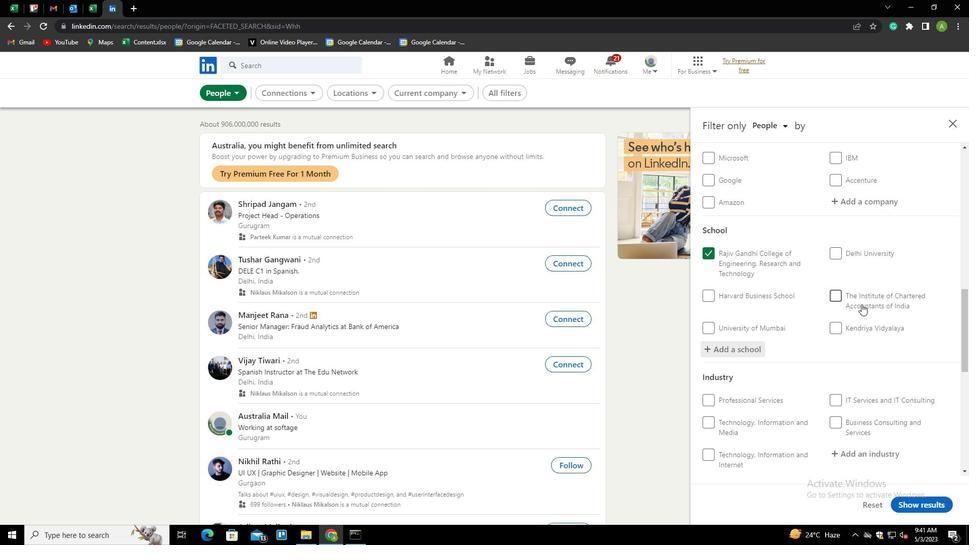 
Action: Mouse pressed left at (861, 304)
Screenshot: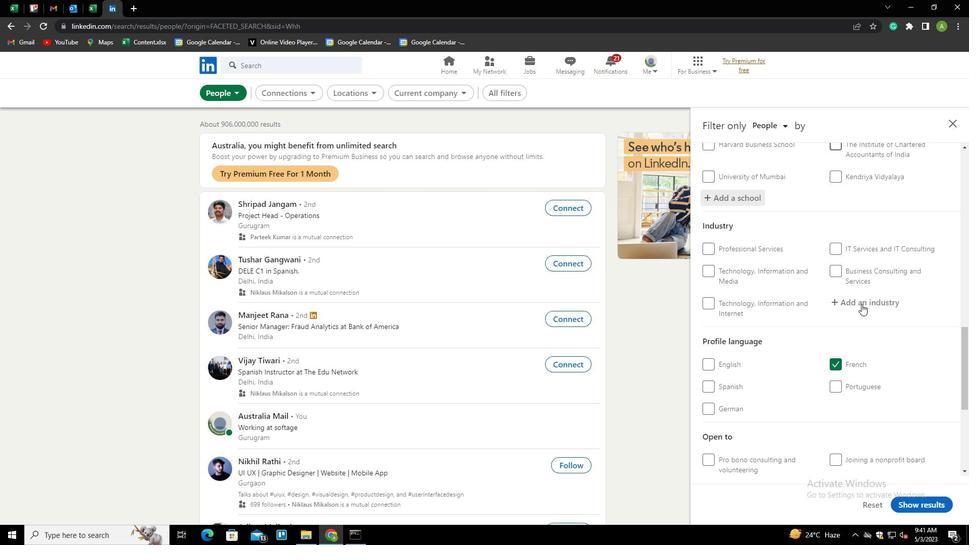 
Action: Key pressed <Key.shift>OIL<Key.space>ANS<Key.backspace>D<Key.space><Key.shift>GAS<Key.down><Key.enter>
Screenshot: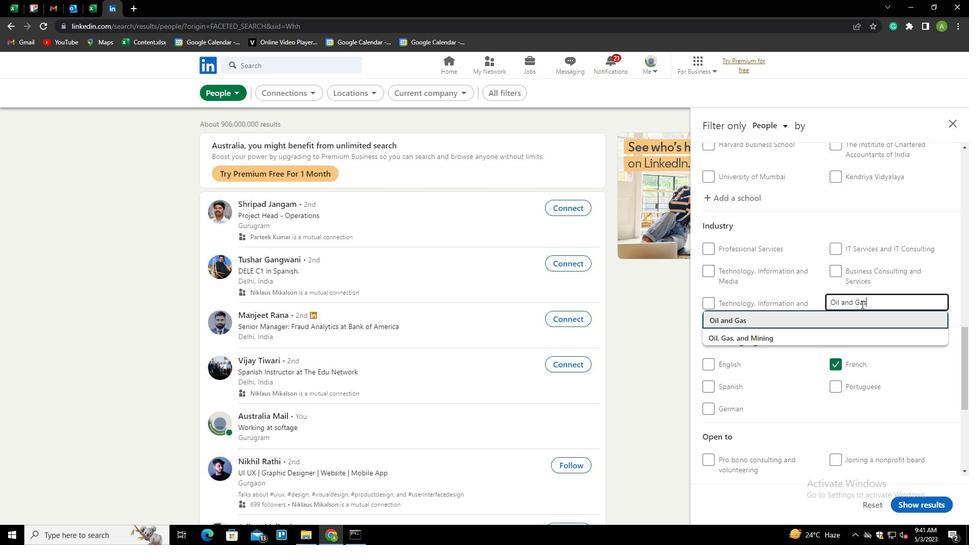 
Action: Mouse scrolled (861, 303) with delta (0, 0)
Screenshot: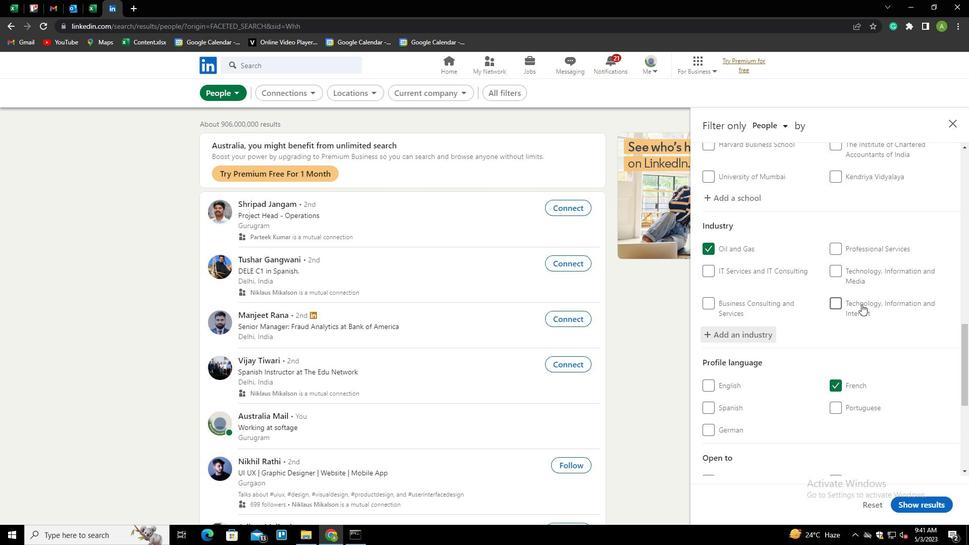 
Action: Mouse scrolled (861, 303) with delta (0, 0)
Screenshot: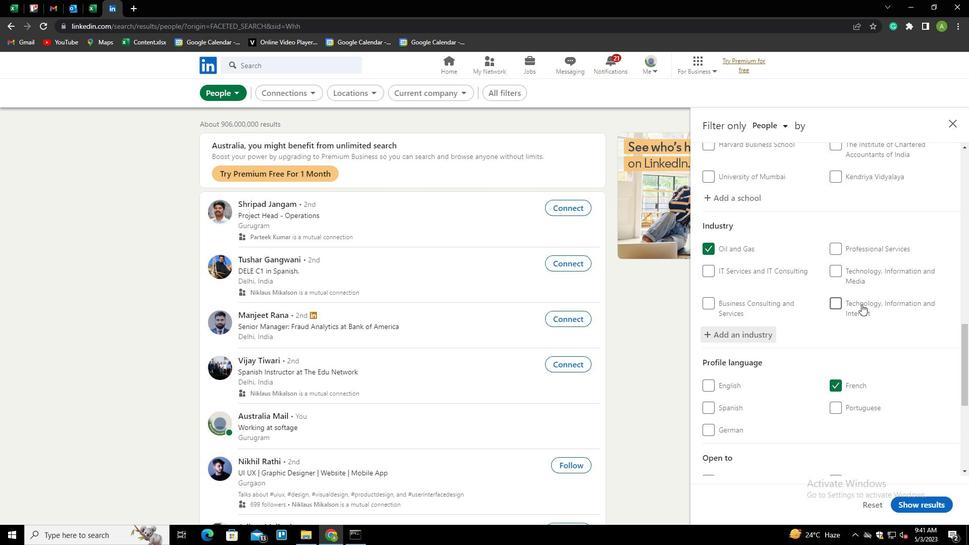 
Action: Mouse scrolled (861, 303) with delta (0, 0)
Screenshot: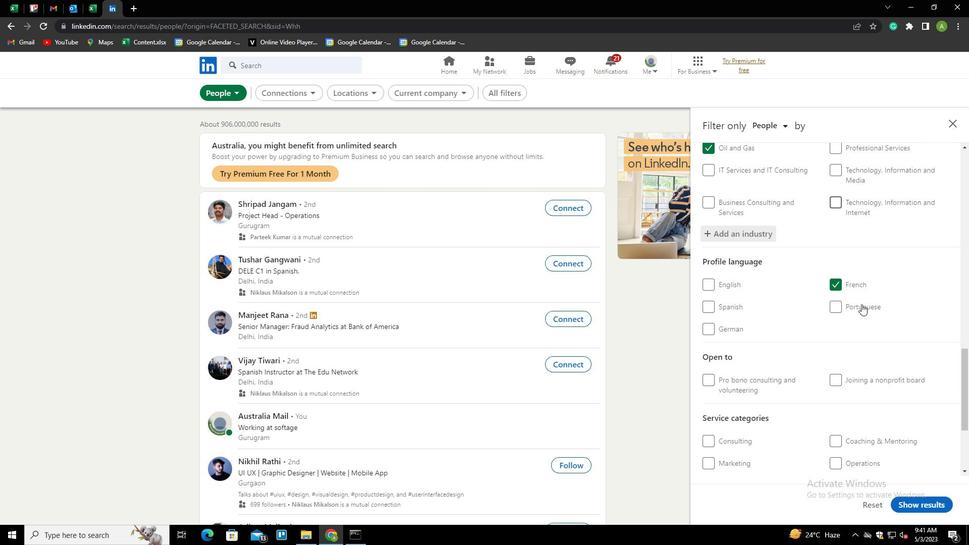 
Action: Mouse scrolled (861, 303) with delta (0, 0)
Screenshot: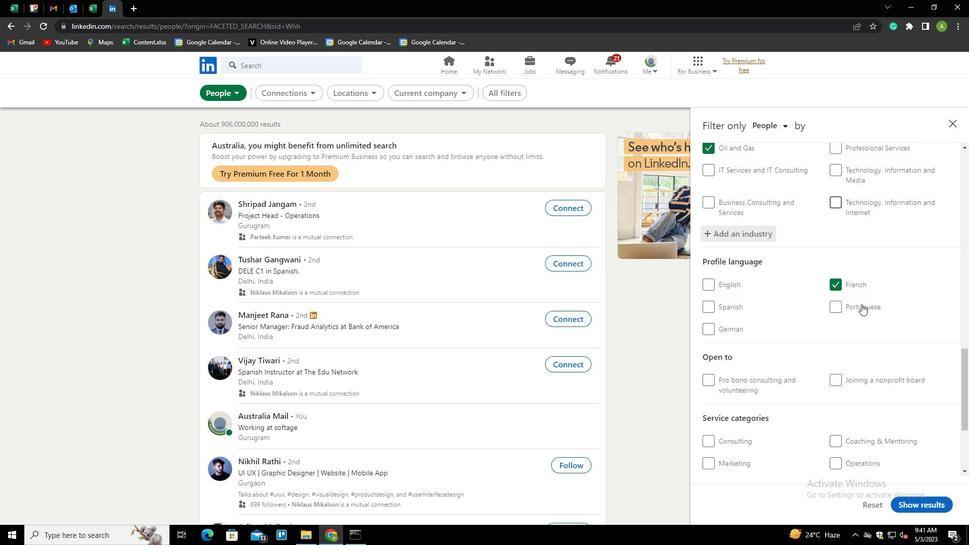 
Action: Mouse moved to (854, 383)
Screenshot: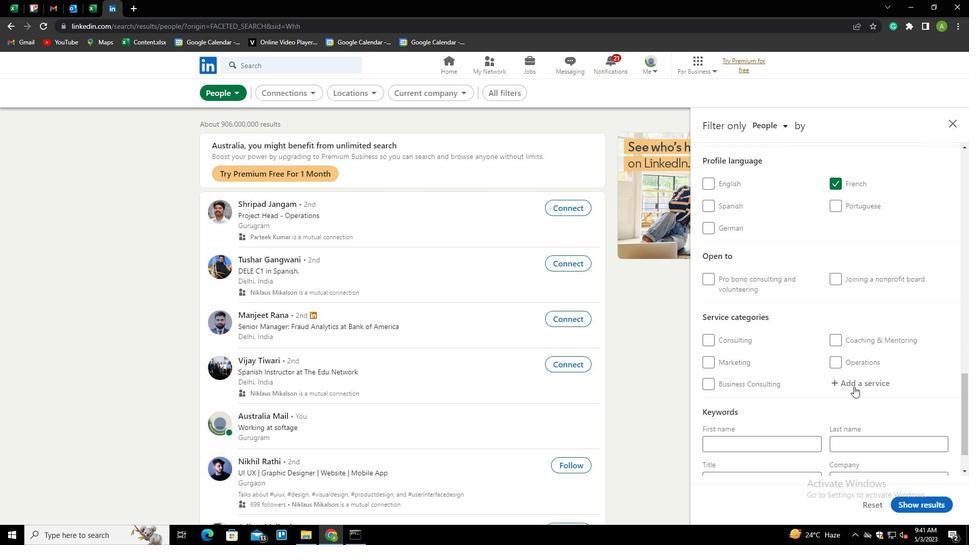 
Action: Mouse pressed left at (854, 383)
Screenshot: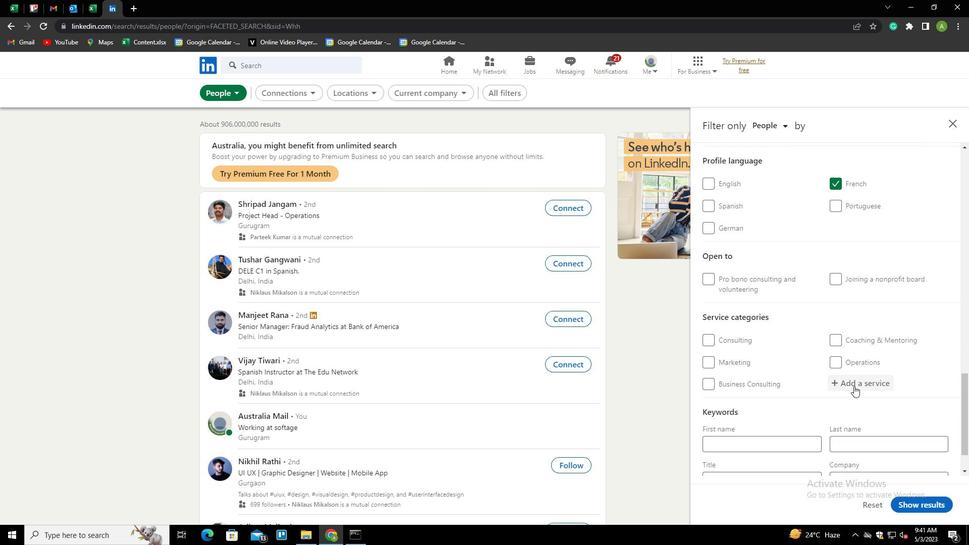 
Action: Mouse moved to (862, 380)
Screenshot: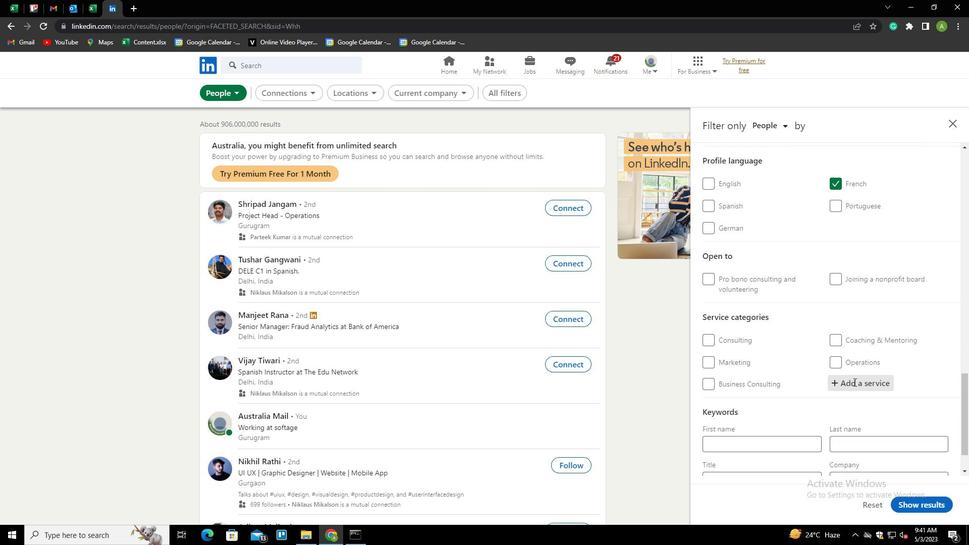 
Action: Mouse pressed left at (862, 380)
Screenshot: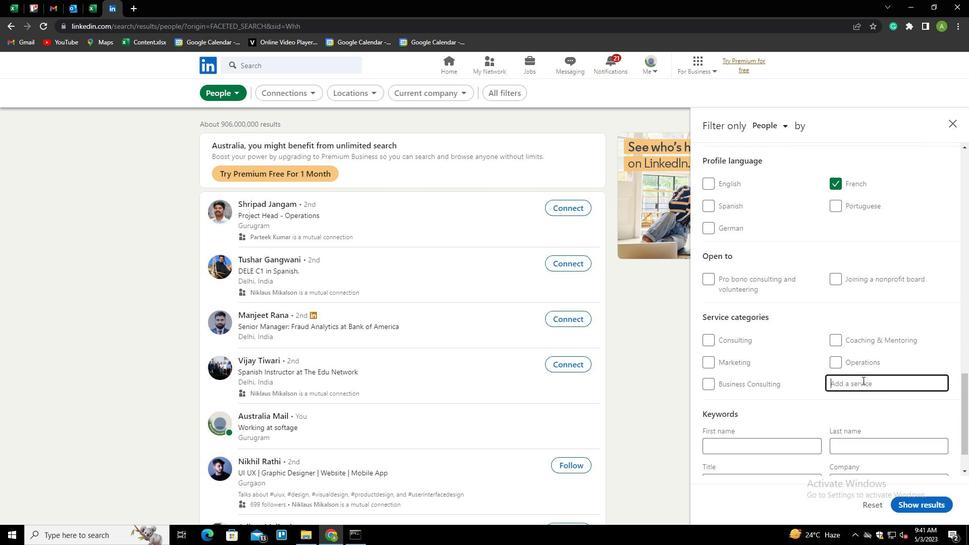 
Action: Key pressed <Key.shift>LIFE<Key.space><Key.shift>INSURANCE<Key.down><Key.enter>
Screenshot: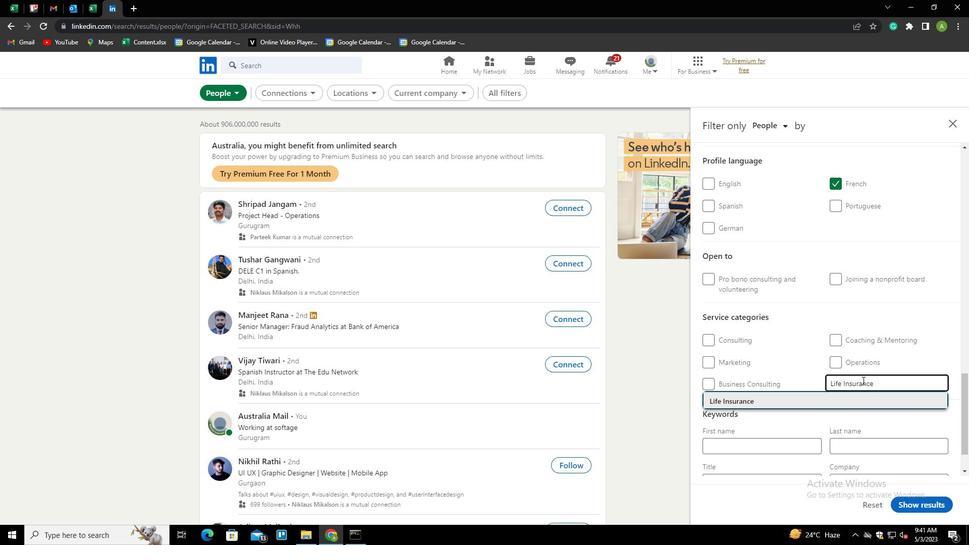 
Action: Mouse scrolled (862, 380) with delta (0, 0)
Screenshot: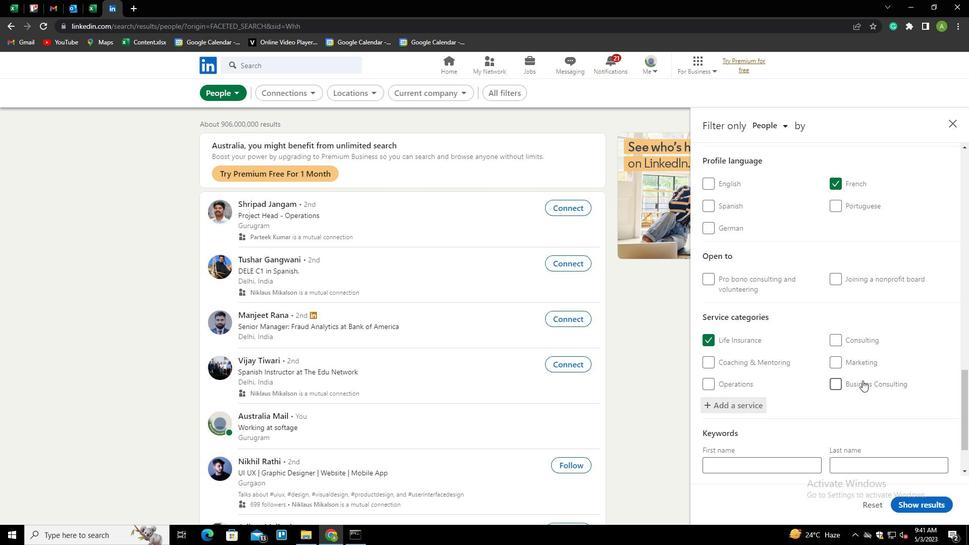 
Action: Mouse scrolled (862, 380) with delta (0, 0)
Screenshot: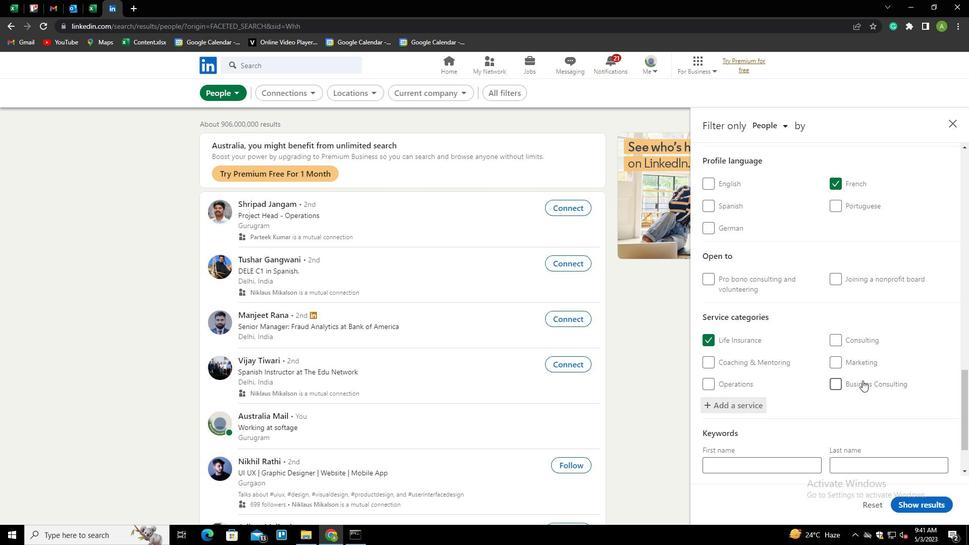 
Action: Mouse scrolled (862, 380) with delta (0, 0)
Screenshot: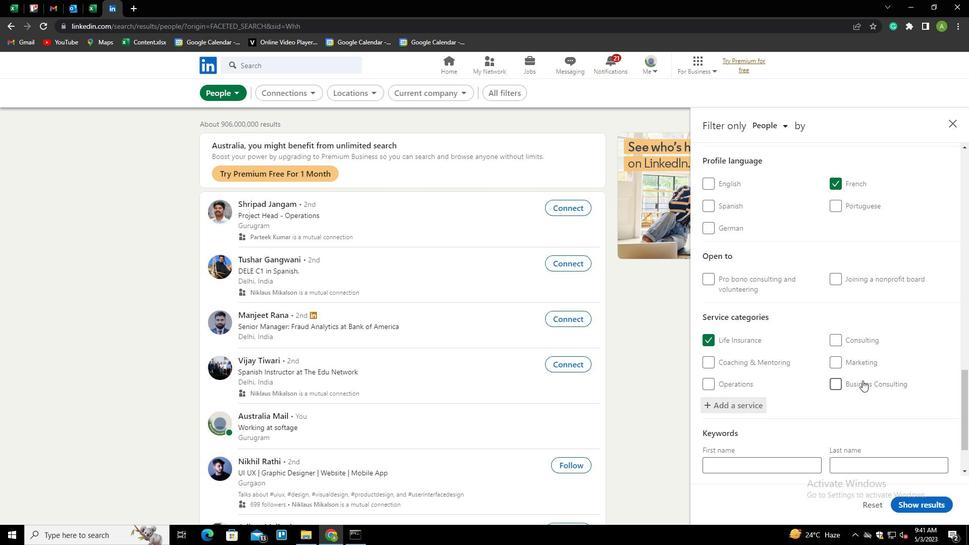 
Action: Mouse scrolled (862, 380) with delta (0, 0)
Screenshot: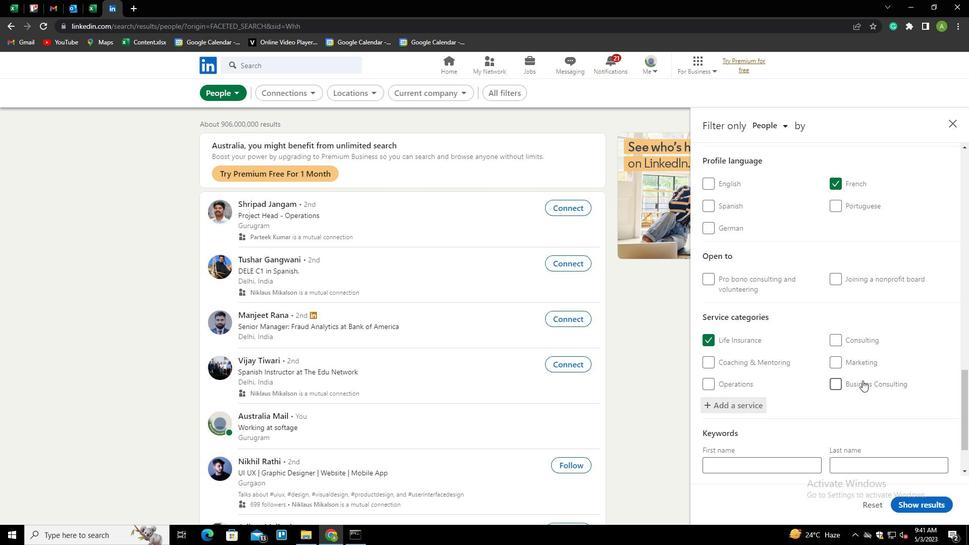 
Action: Mouse moved to (767, 429)
Screenshot: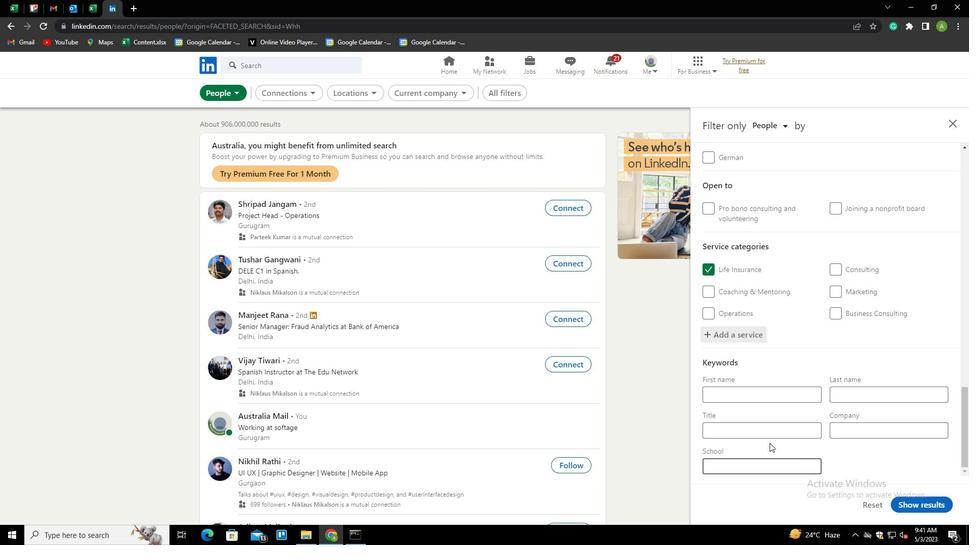 
Action: Mouse pressed left at (767, 429)
Screenshot: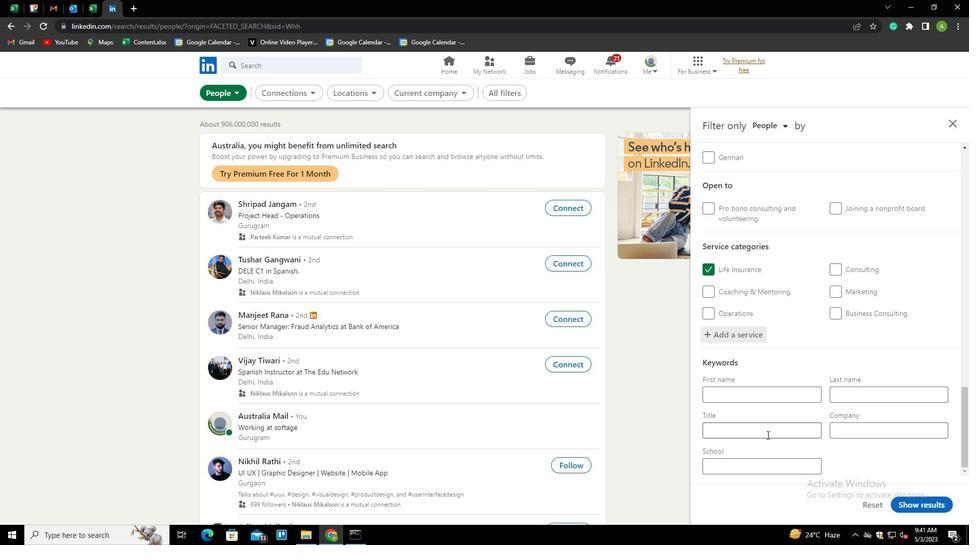 
Action: Key pressed <Key.shift>CHIEF<Key.space><Key.shift>EXI<Key.backspace>ECUTIVE<Key.space><Key.shift>OFFICER
Screenshot: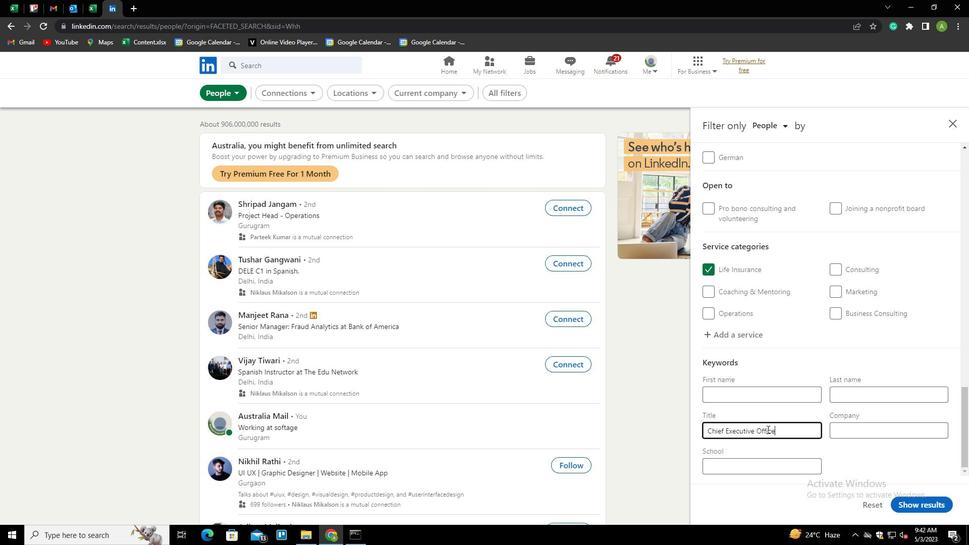 
Action: Mouse moved to (880, 462)
Screenshot: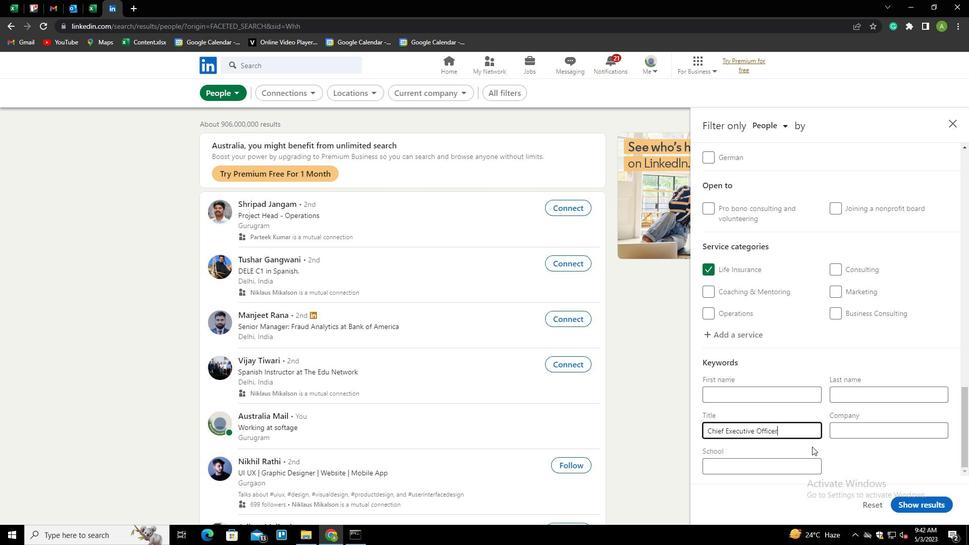 
Action: Mouse pressed left at (880, 462)
Screenshot: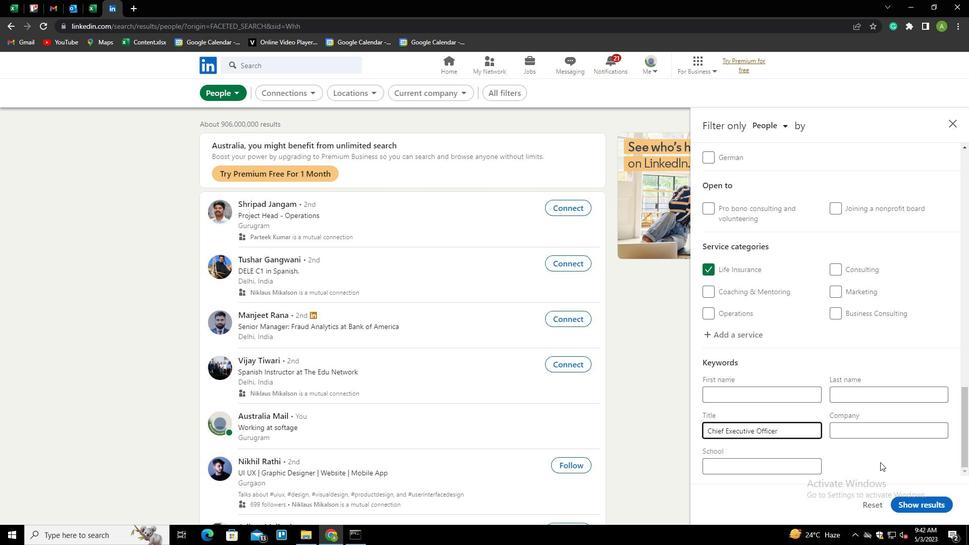 
Action: Mouse moved to (913, 504)
Screenshot: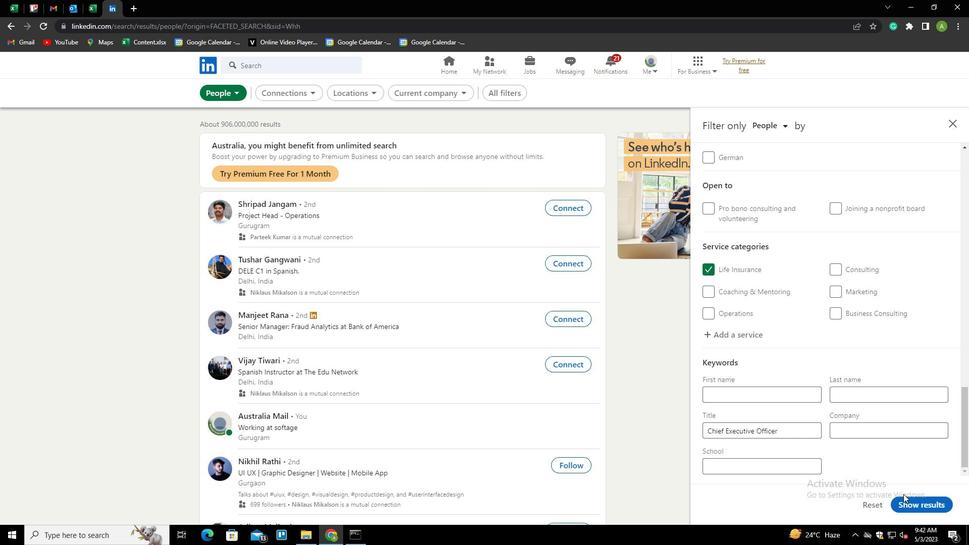 
Action: Mouse pressed left at (913, 504)
Screenshot: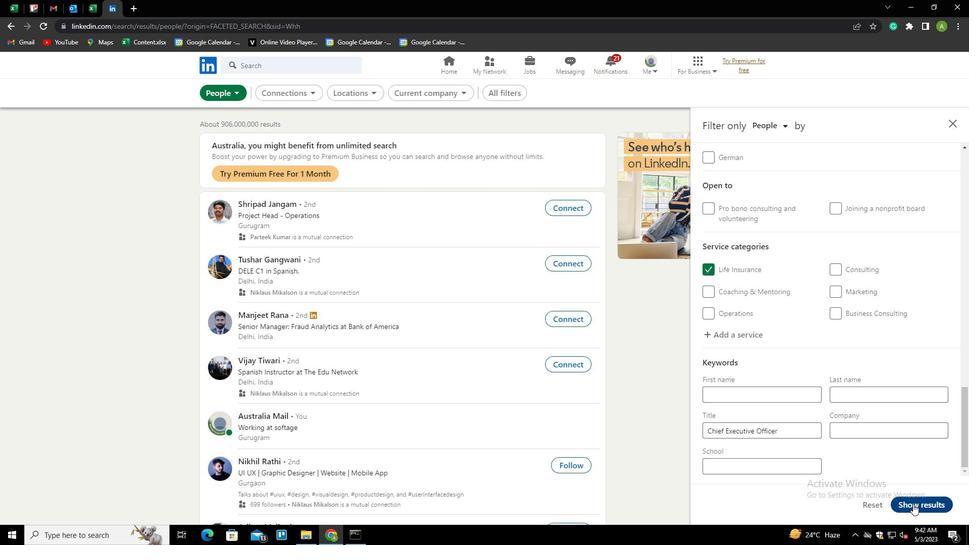 
